 Task: Add an event with the title Presentation Rehearsal and Feedback, date '2023/10/01', time 9:15 AM to 11:15 AMand add a description: Keep stakeholders informed about the identified risks, mitigation strategies, and contingency plans. Effective communication helps manage expectations, build trust, and gain support from stakeholders. Engage stakeholders throughout the risk mitigation process to gather their input, address concerns, and ensure their commitment to risk management efforts., put the event into Red category . Add location for the event as: 456 Postojna Cave, Postojna, Slovenia, logged in from the account softage.2@softage.netand send the event invitation to softage.10@softage.net and softage.1@softage.net. Set a reminder for the event At time of event
Action: Mouse moved to (115, 111)
Screenshot: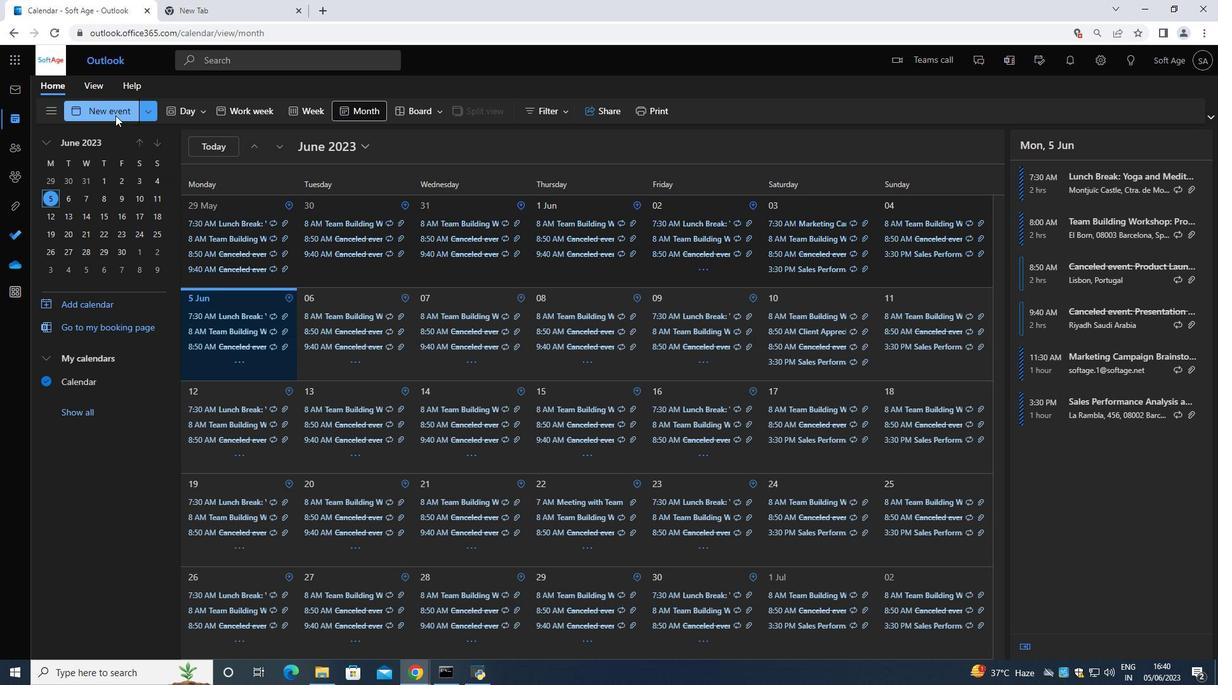 
Action: Mouse pressed left at (115, 111)
Screenshot: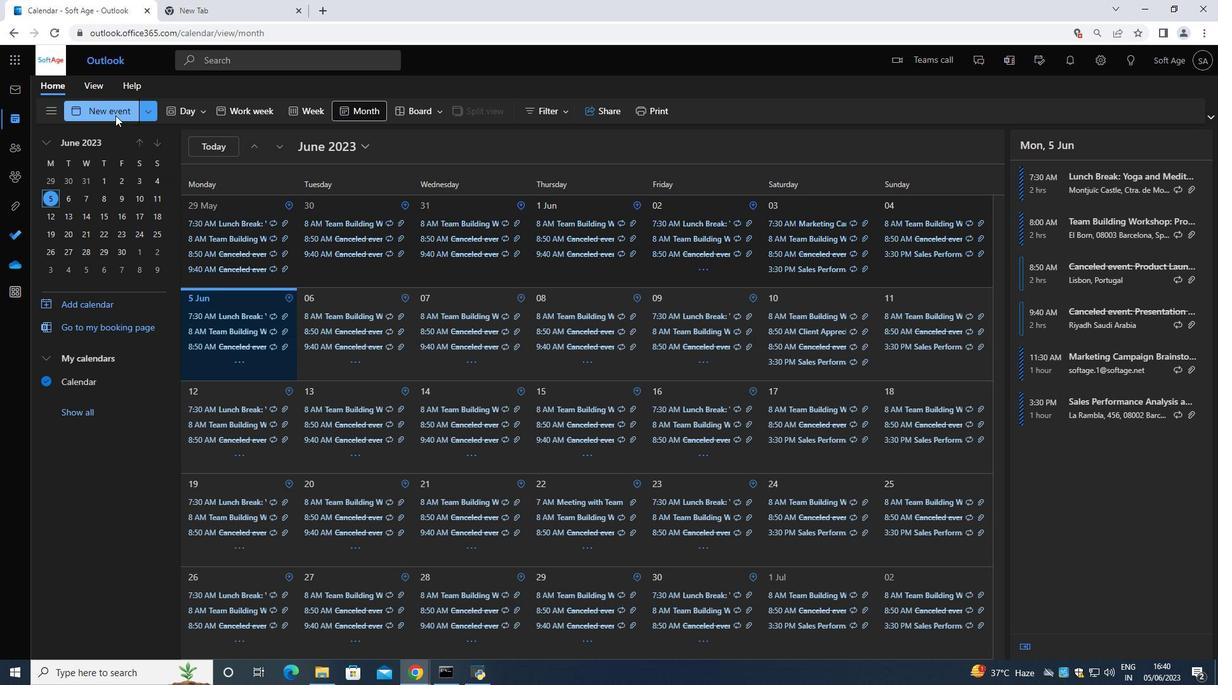 
Action: Mouse moved to (332, 187)
Screenshot: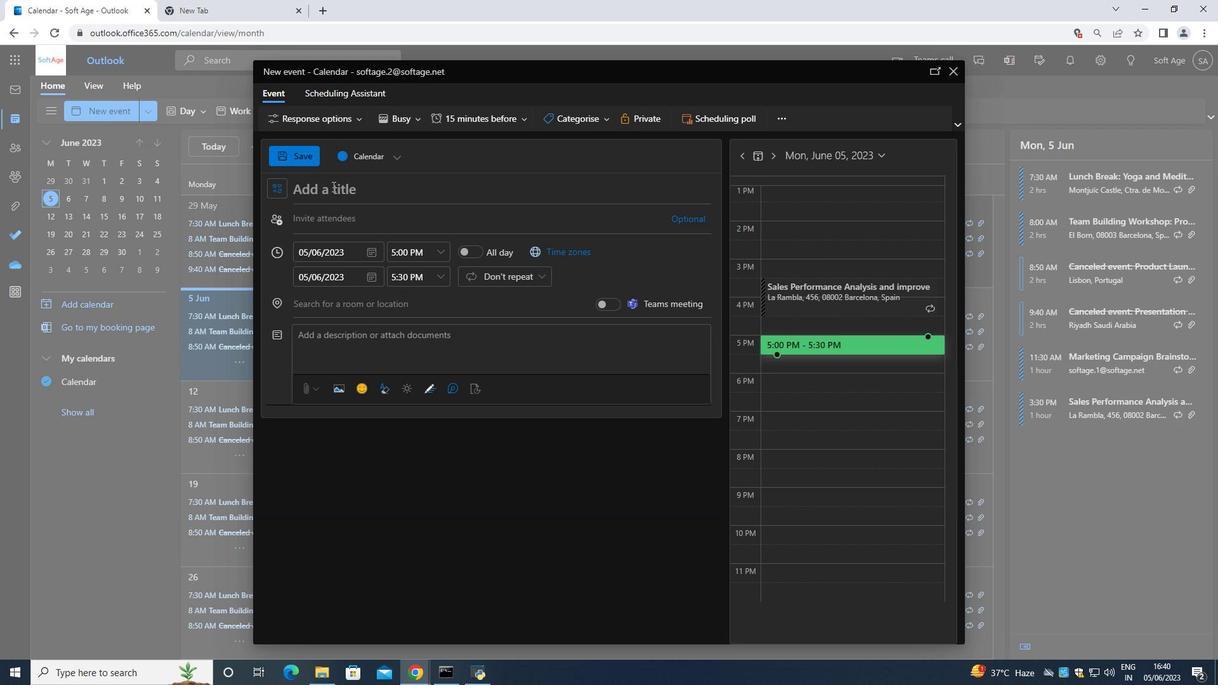 
Action: Key pressed <Key.shift>Presentation<Key.space><Key.shift><Key.shift><Key.shift><Key.shift><Key.shift><Key.shift><Key.shift><Key.shift><Key.shift><Key.shift><Key.shift><Key.shift><Key.shift><Key.shift><Key.shift><Key.shift><Key.shift><Key.shift><Key.shift><Key.shift><Key.shift><Key.shift><Key.shift><Key.shift><Key.shift><Key.shift><Key.shift><Key.shift><Key.shift><Key.shift><Key.shift><Key.shift><Key.shift><Key.shift><Key.shift><Key.shift><Key.shift><Key.shift><Key.shift><Key.shift><Key.shift><Key.shift><Key.shift>Rehearsal<Key.space>and<Key.space><Key.shift><Key.shift><Key.shift><Key.shift><Key.shift><Key.shift><Key.shift><Key.shift><Key.shift><Key.shift><Key.shift><Key.shift><Key.shift><Key.shift><Key.shift><Key.shift><Key.shift><Key.shift><Key.shift><Key.shift><Key.shift><Key.shift><Key.shift><Key.shift><Key.shift>Feedback<Key.space>
Screenshot: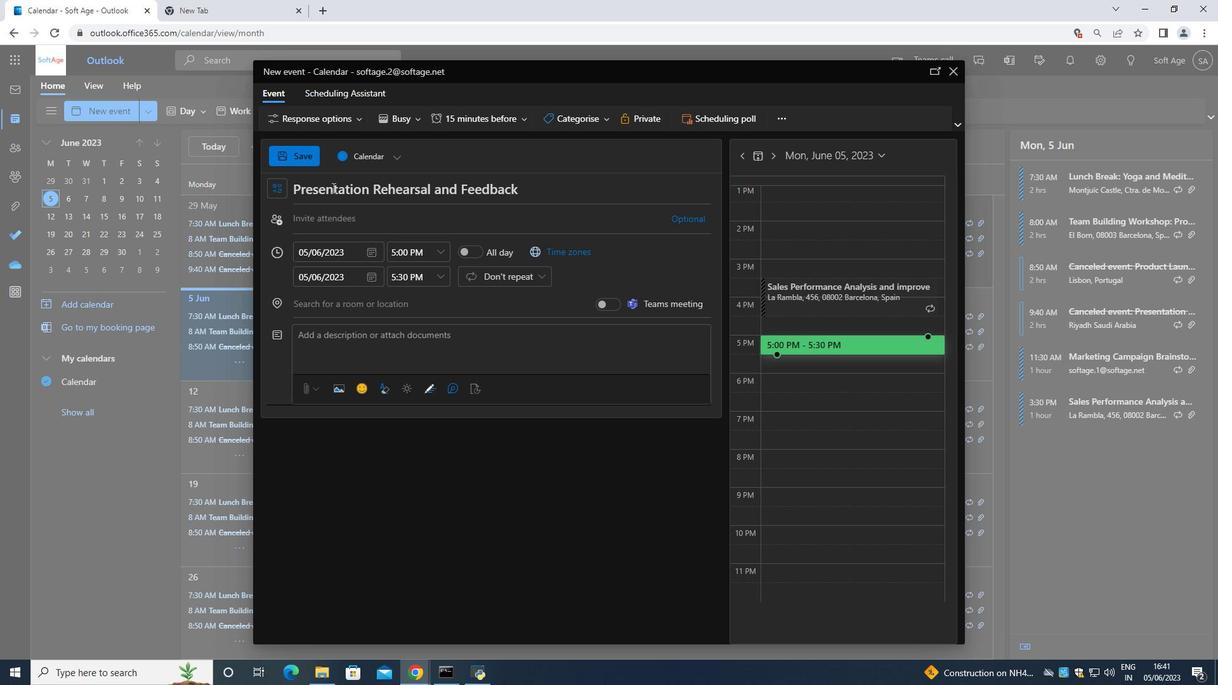 
Action: Mouse moved to (375, 251)
Screenshot: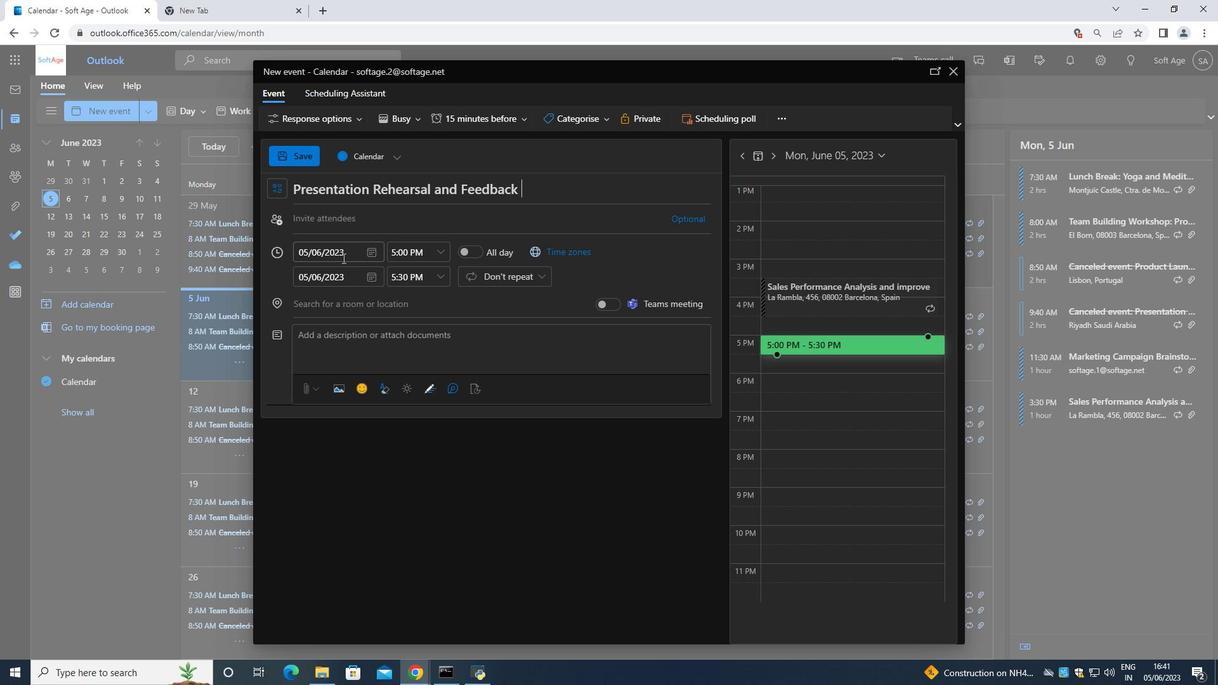 
Action: Mouse pressed left at (375, 251)
Screenshot: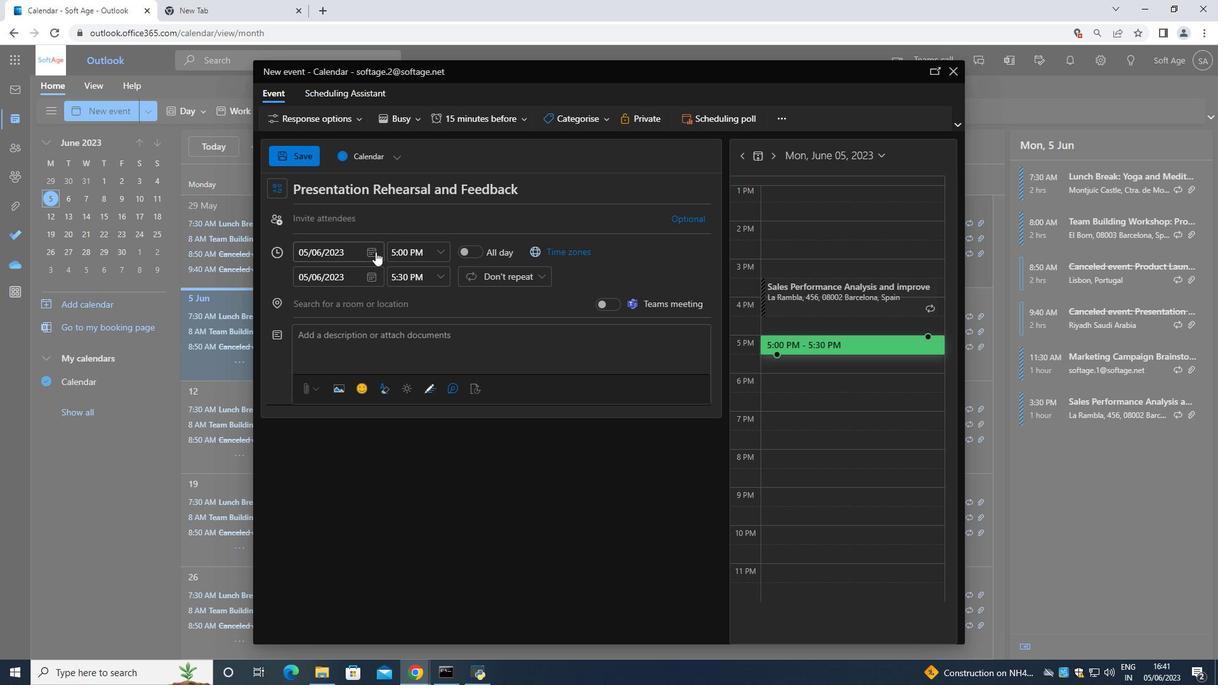 
Action: Mouse moved to (408, 279)
Screenshot: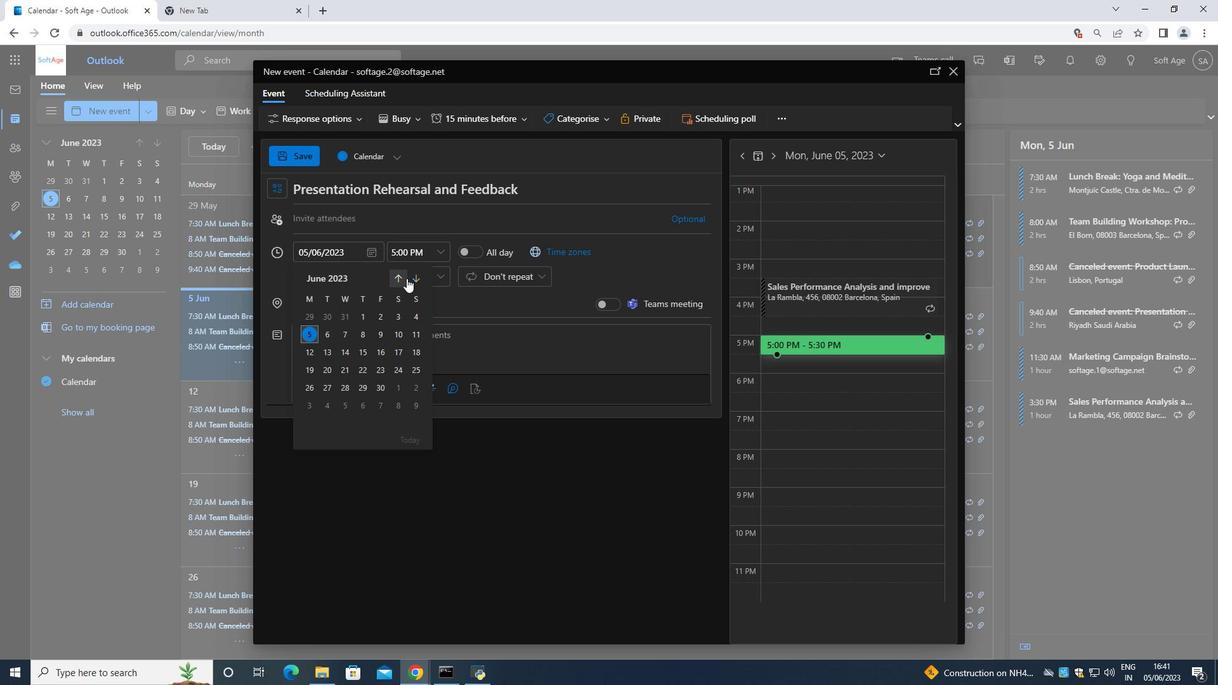 
Action: Mouse pressed left at (408, 279)
Screenshot: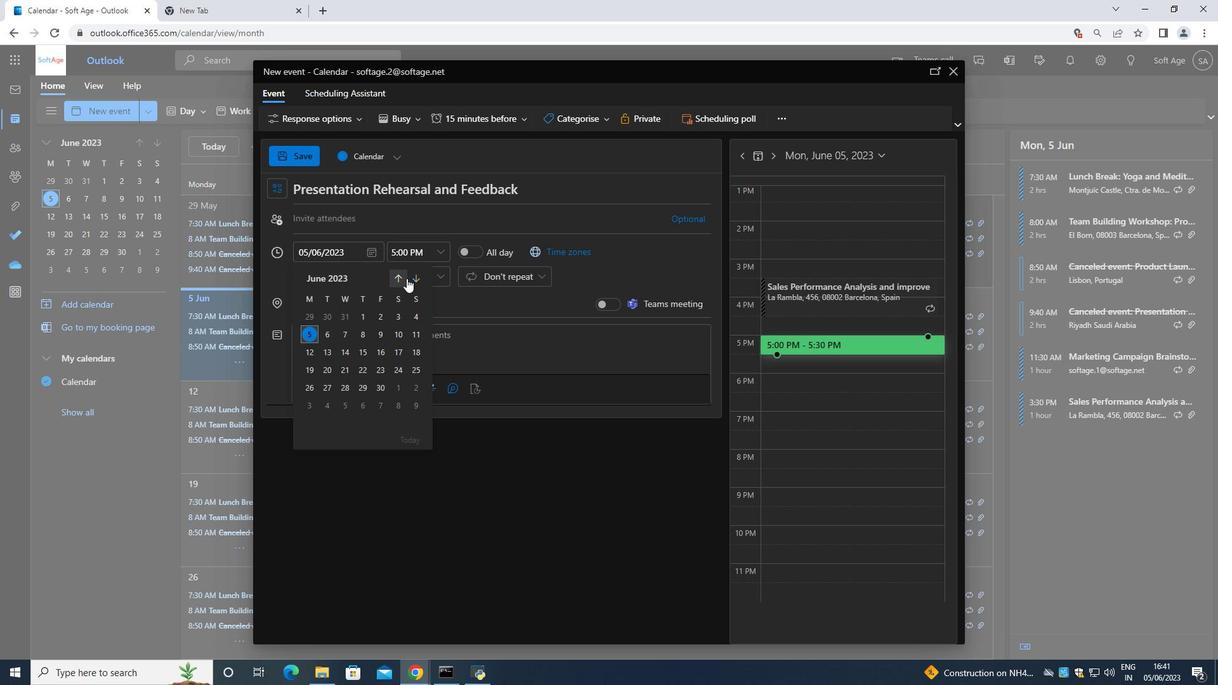 
Action: Mouse moved to (409, 279)
Screenshot: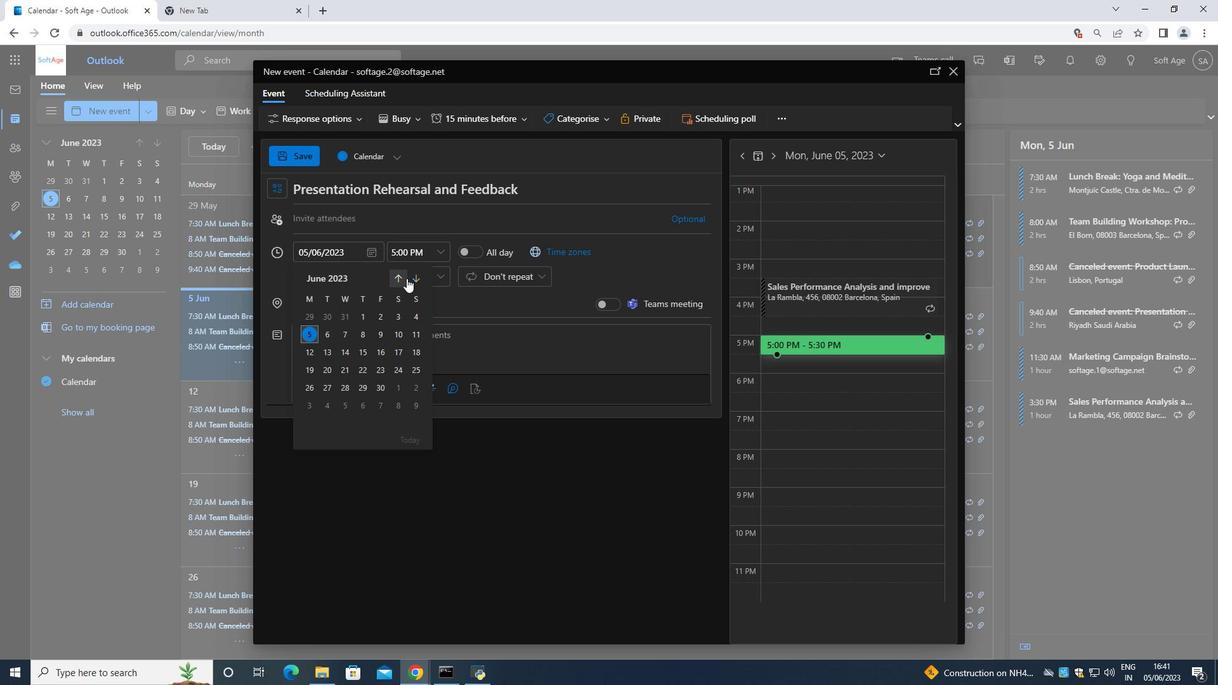 
Action: Mouse pressed left at (409, 279)
Screenshot: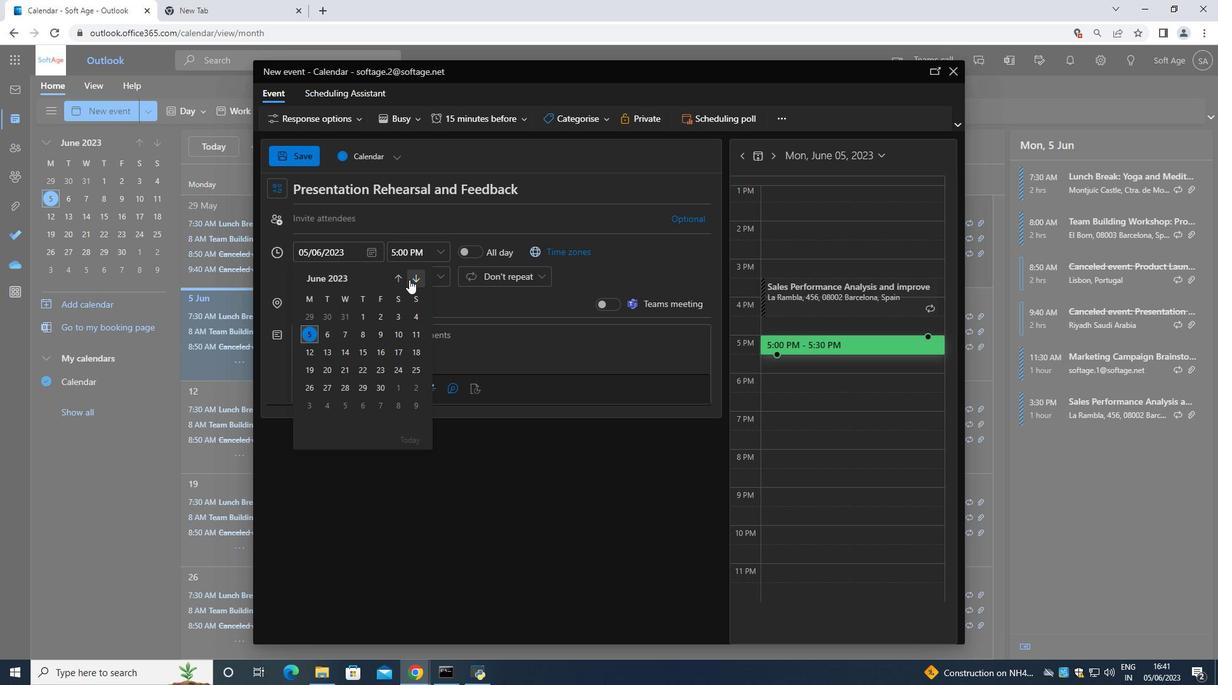 
Action: Mouse pressed left at (409, 279)
Screenshot: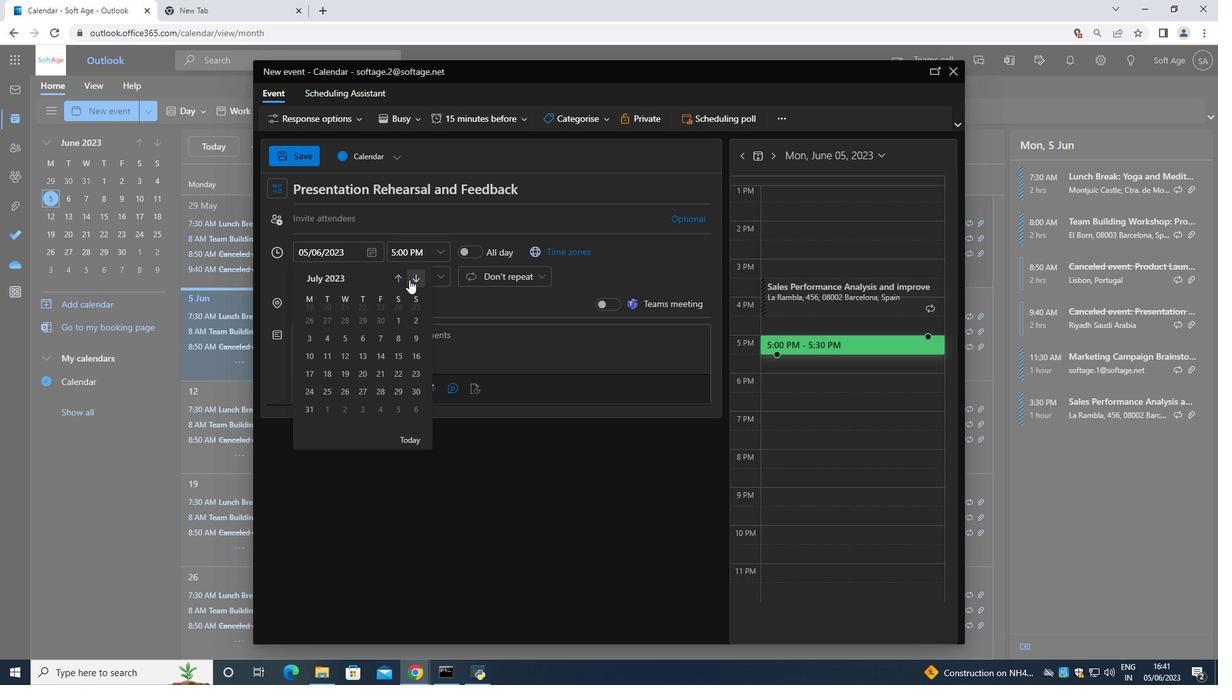 
Action: Mouse pressed left at (409, 279)
Screenshot: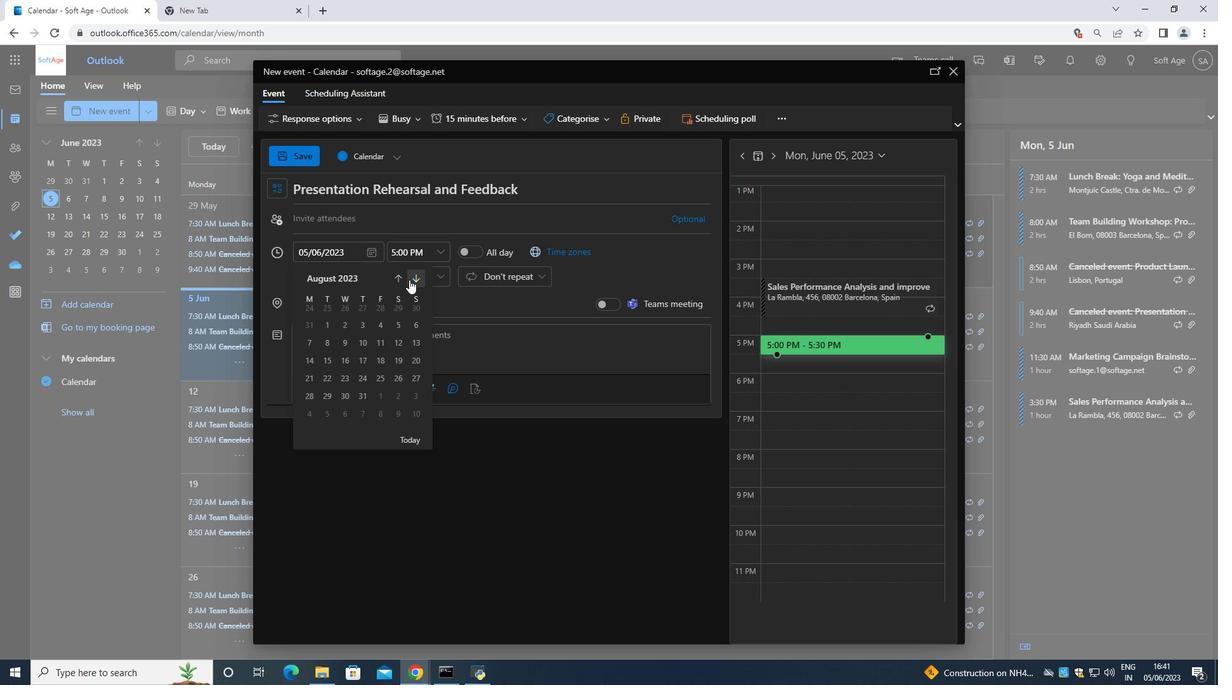 
Action: Mouse pressed left at (409, 279)
Screenshot: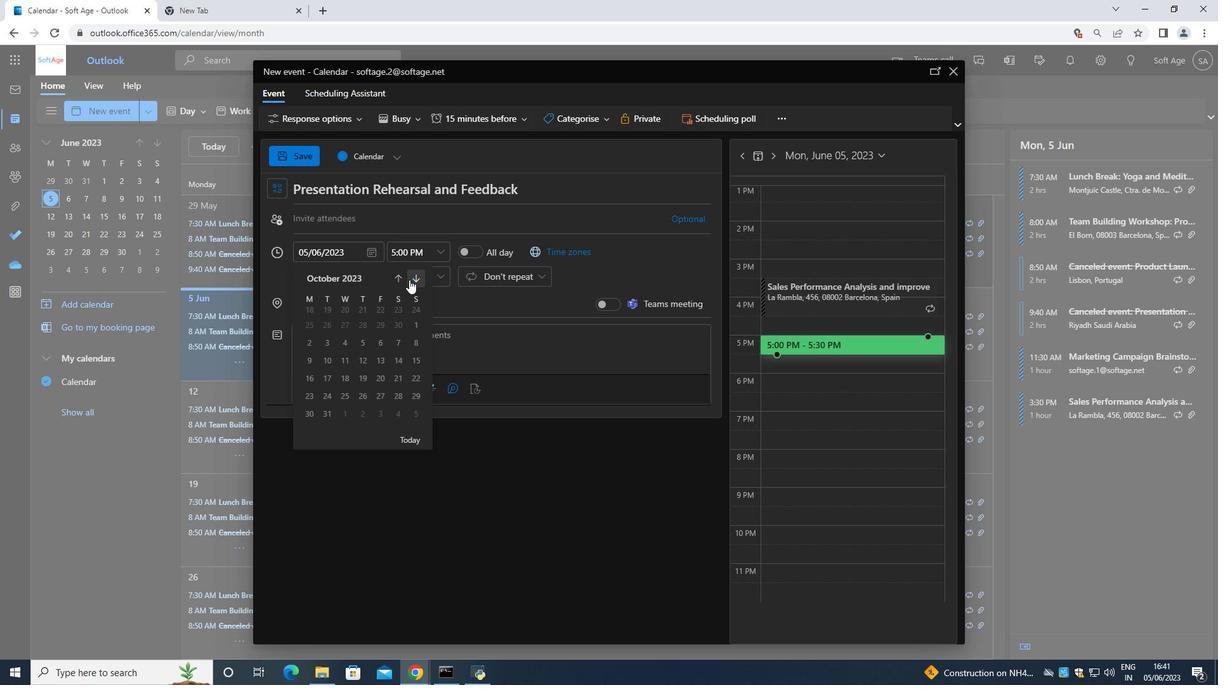 
Action: Mouse moved to (392, 272)
Screenshot: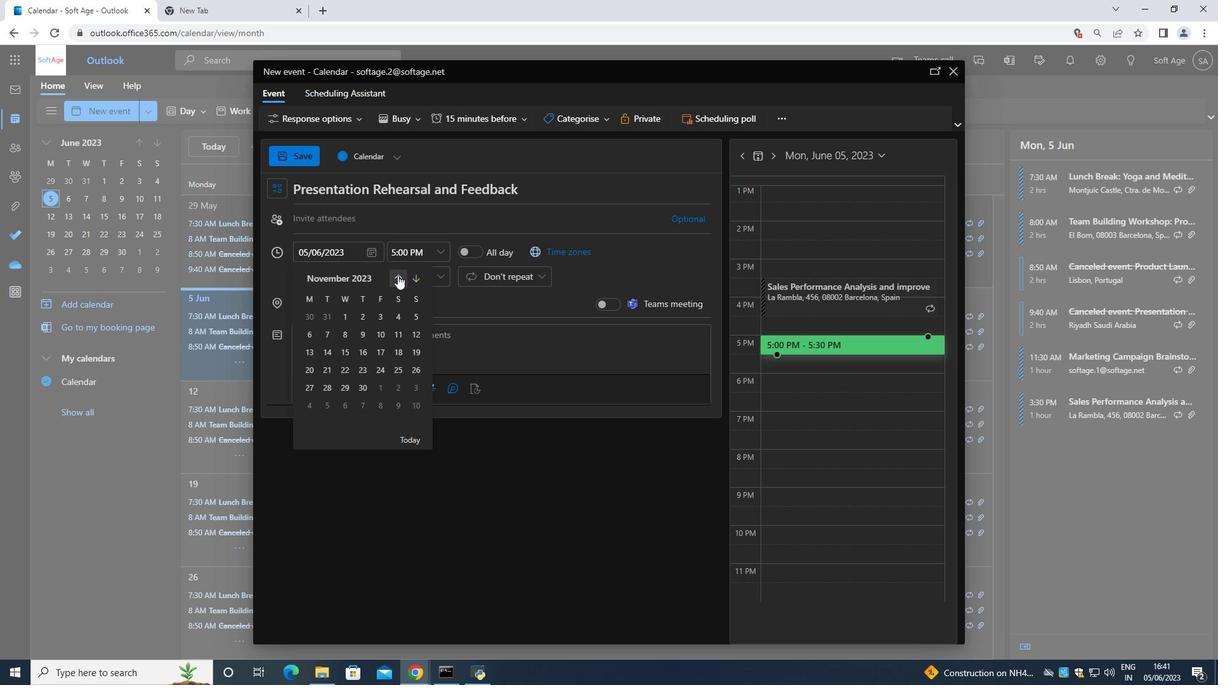 
Action: Mouse pressed left at (392, 272)
Screenshot: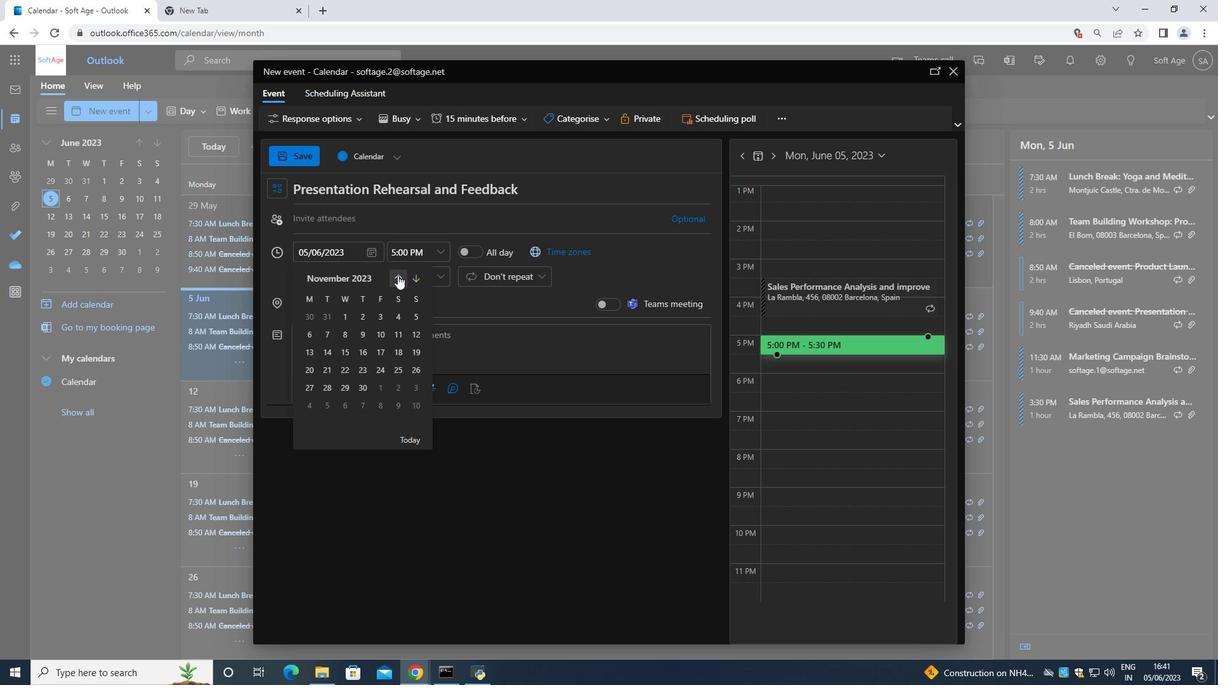 
Action: Mouse moved to (416, 321)
Screenshot: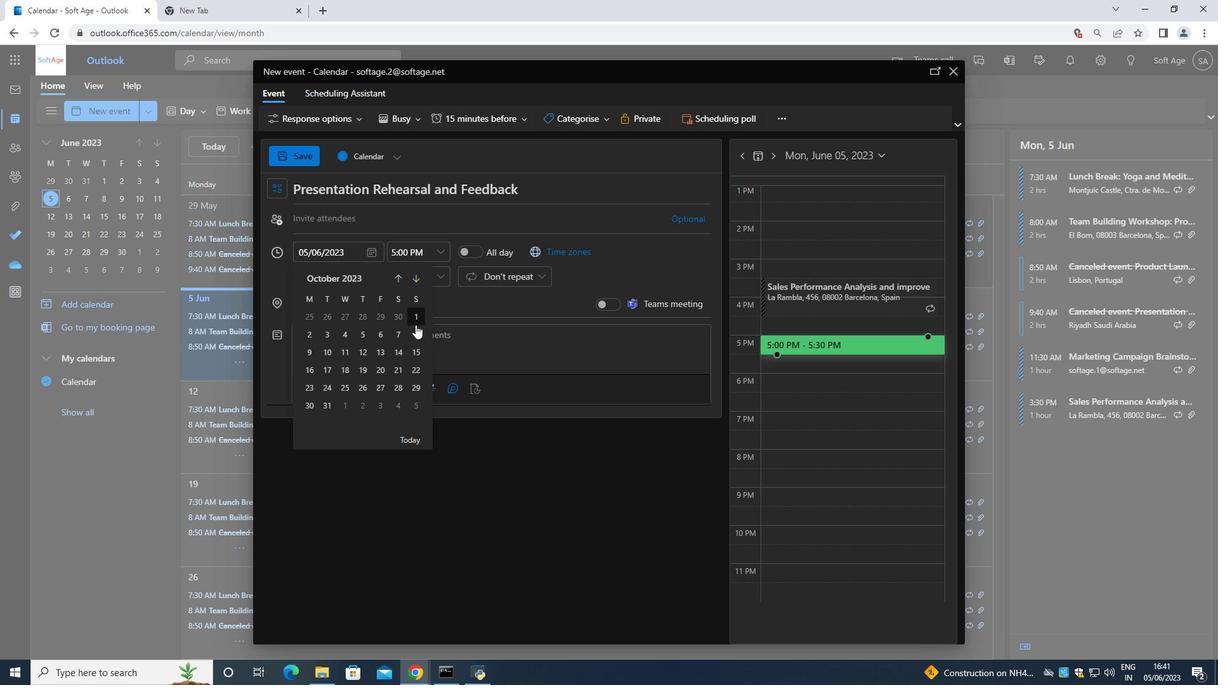 
Action: Mouse pressed left at (416, 321)
Screenshot: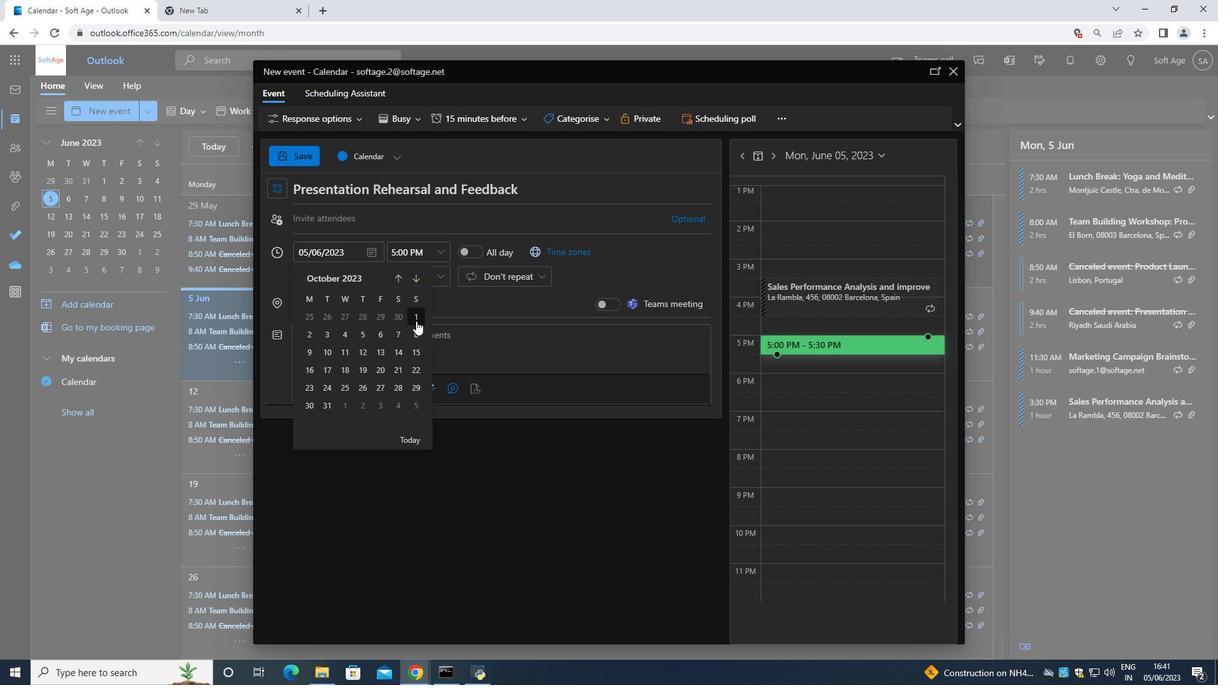 
Action: Mouse moved to (444, 255)
Screenshot: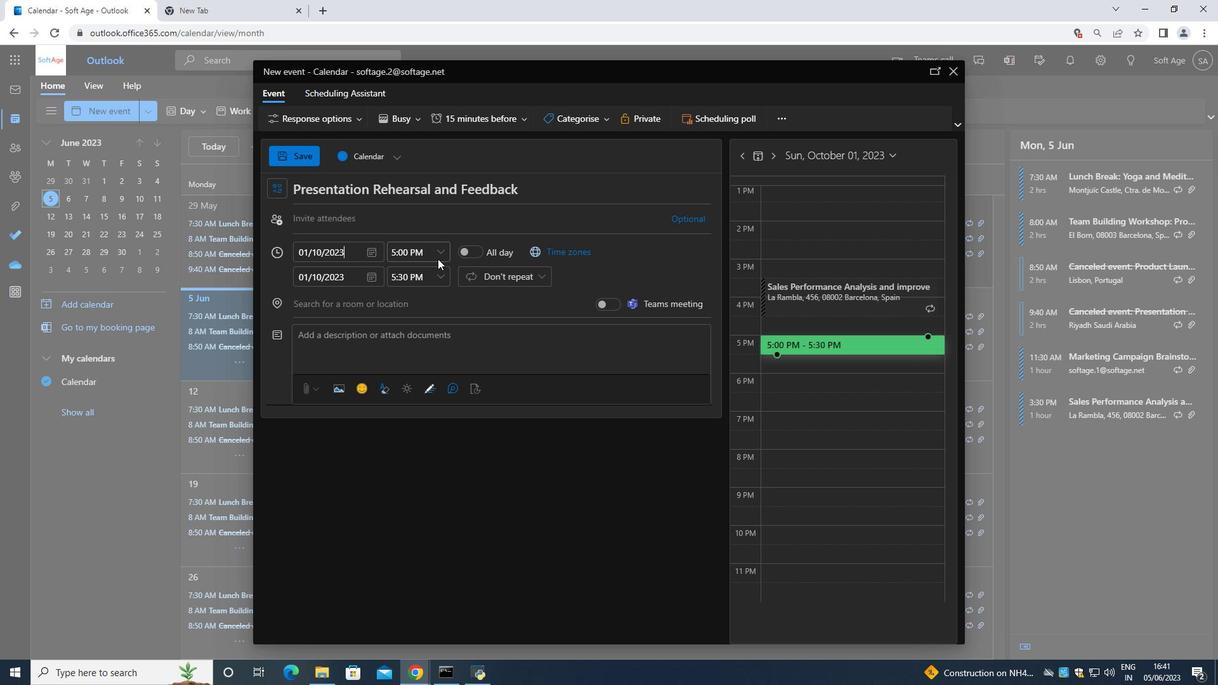 
Action: Mouse pressed left at (444, 255)
Screenshot: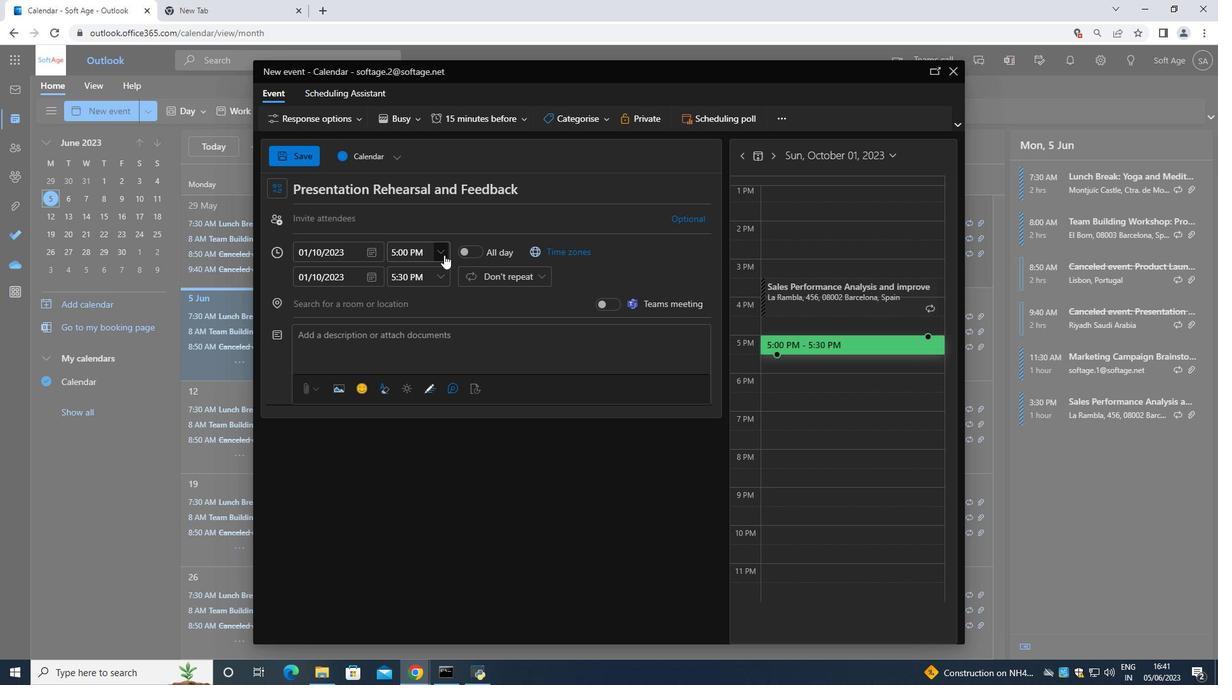 
Action: Mouse moved to (413, 245)
Screenshot: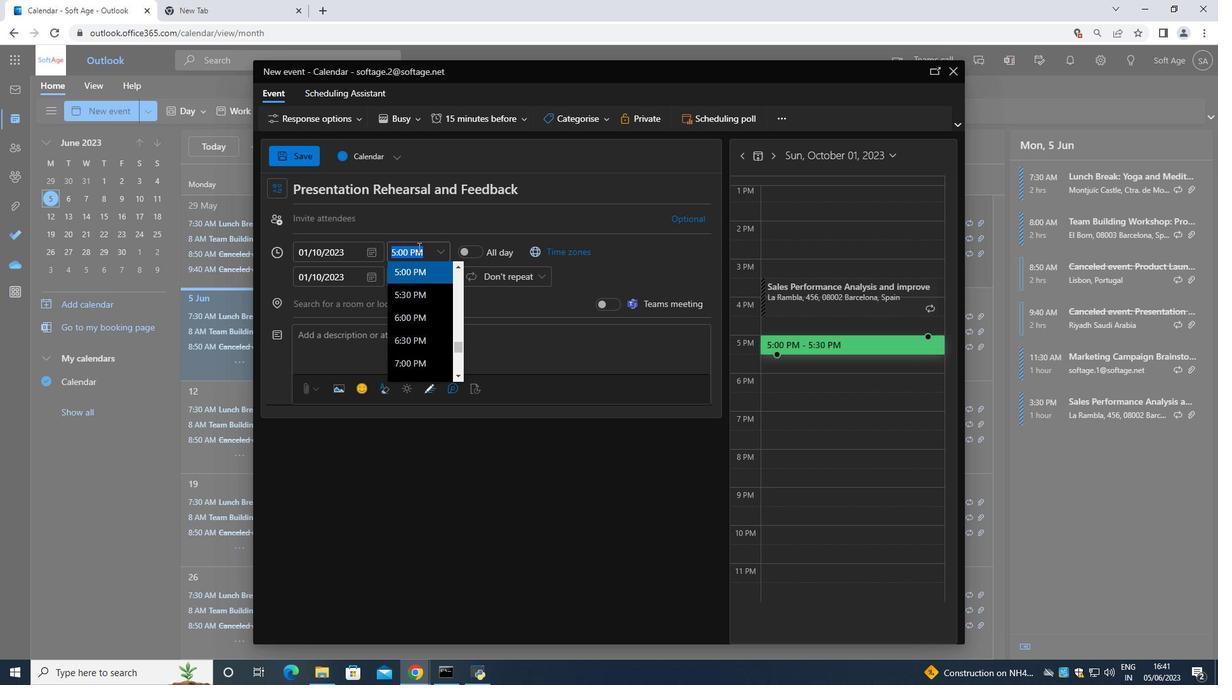 
Action: Key pressed <Key.backspace>9<Key.shift_r>:15<Key.shift>A<Key.shift_r>M
Screenshot: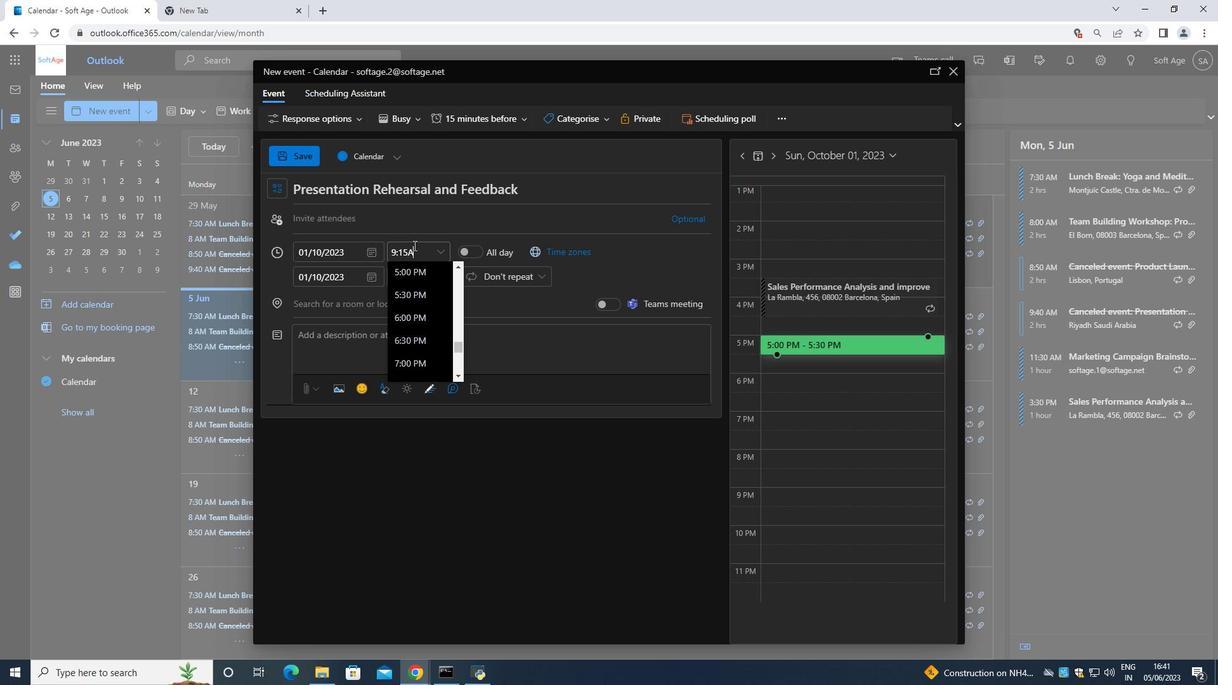 
Action: Mouse moved to (434, 253)
Screenshot: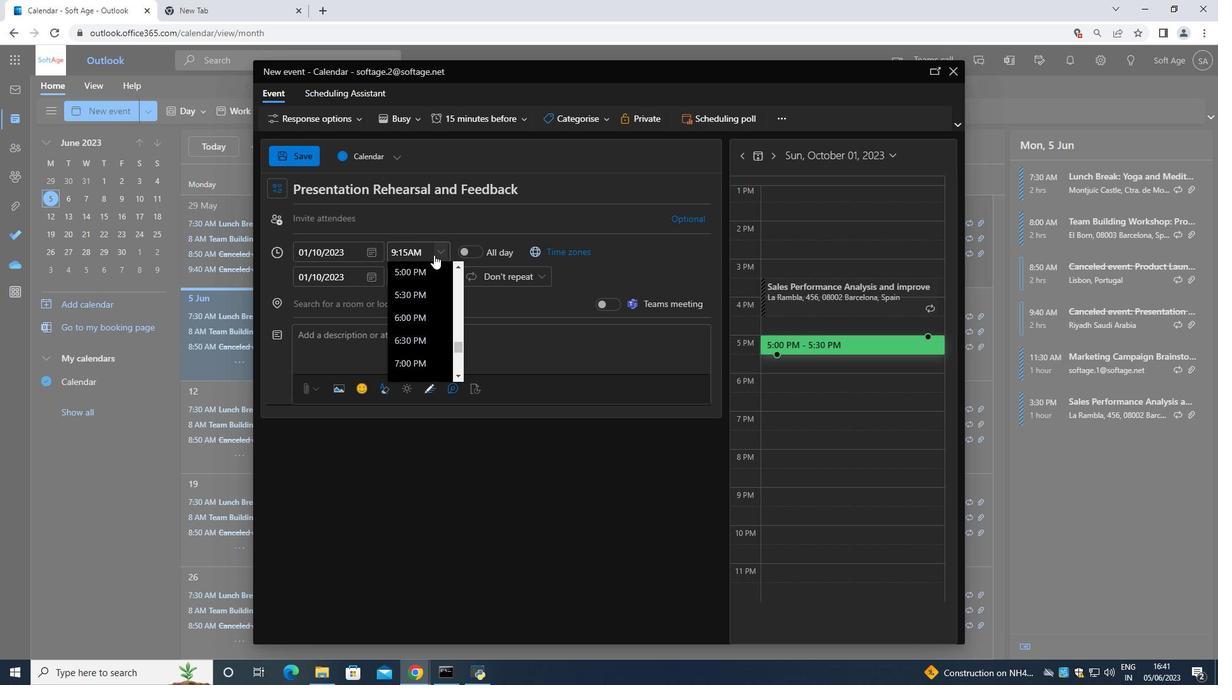 
Action: Mouse pressed left at (434, 253)
Screenshot: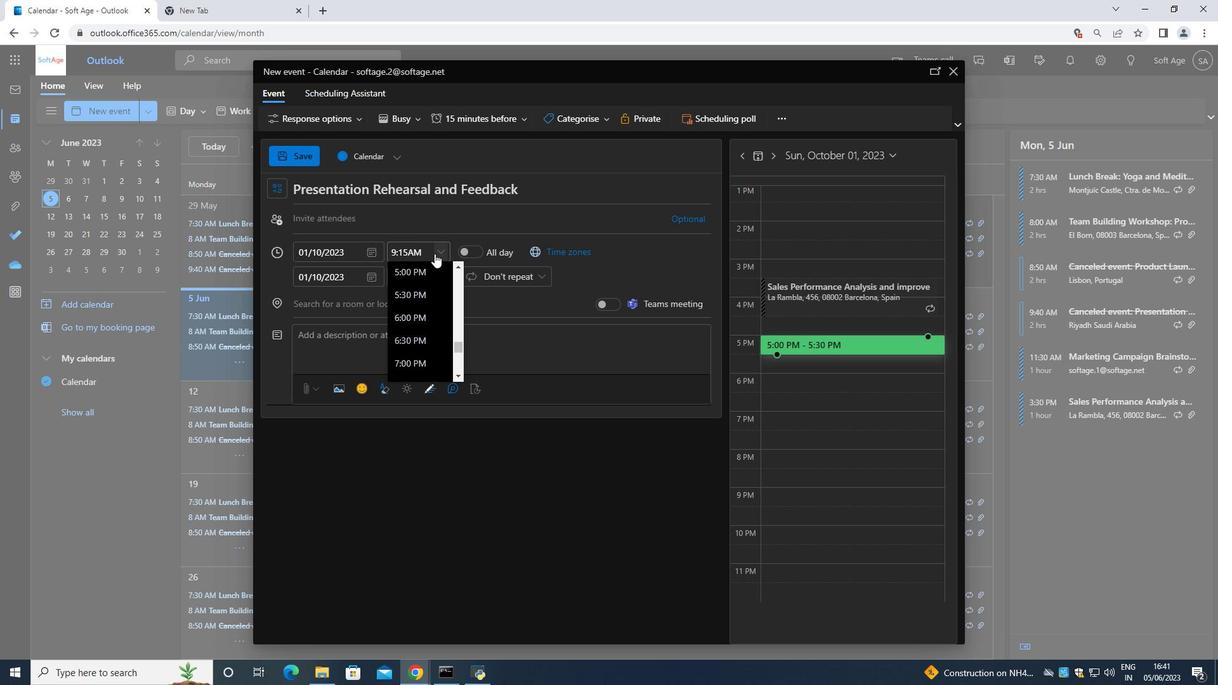 
Action: Mouse moved to (442, 270)
Screenshot: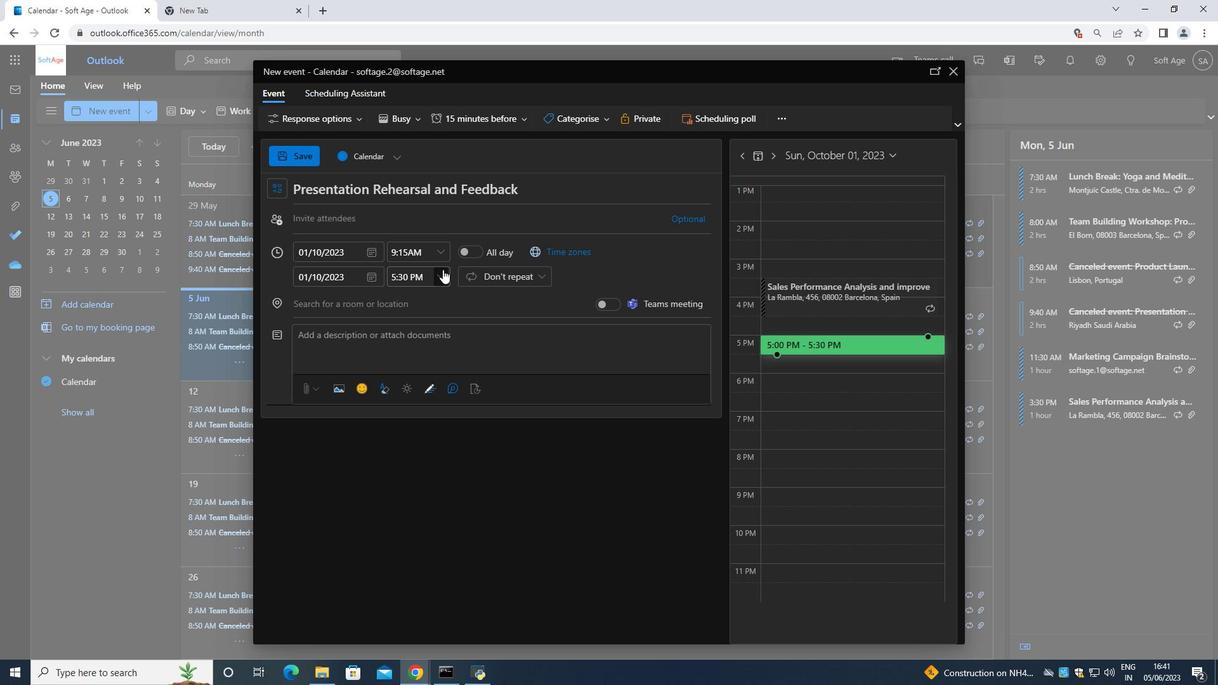 
Action: Mouse pressed left at (442, 270)
Screenshot: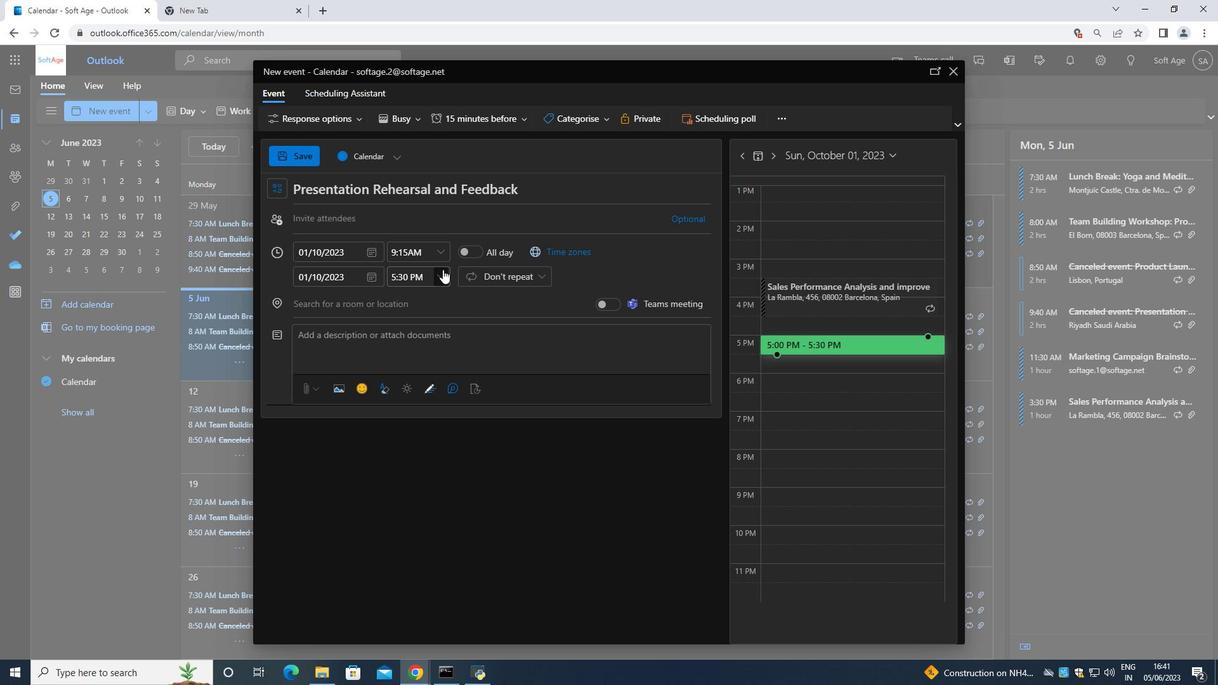 
Action: Mouse moved to (423, 359)
Screenshot: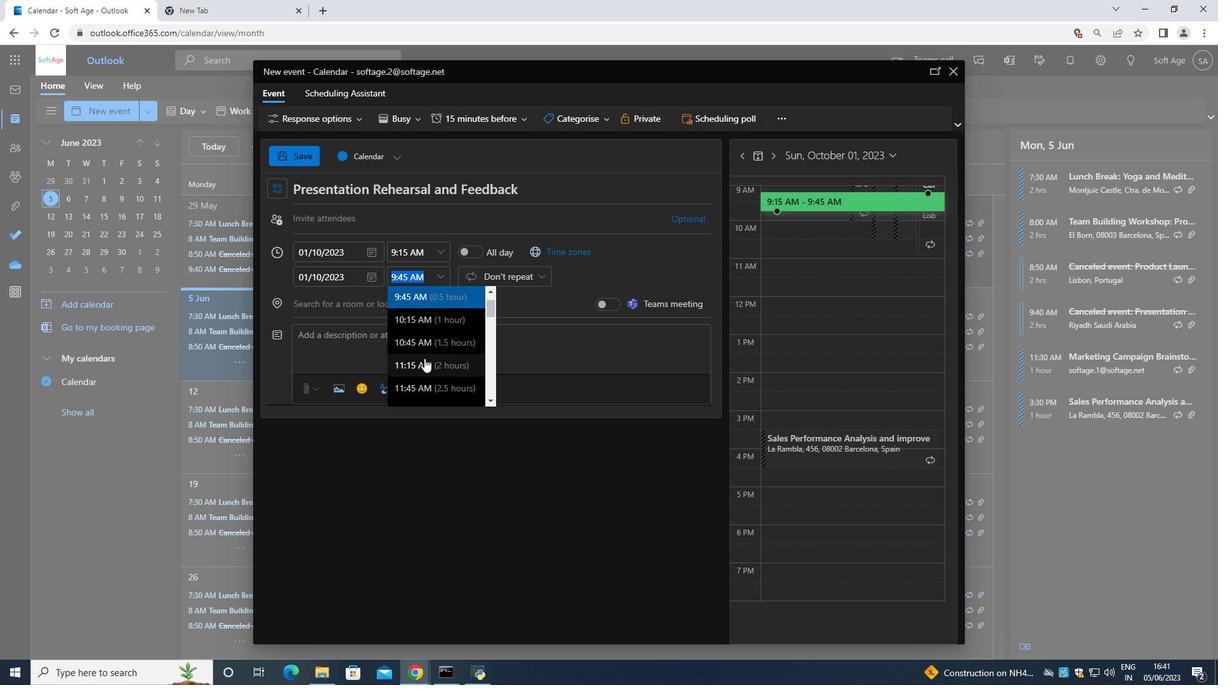 
Action: Mouse pressed left at (423, 359)
Screenshot: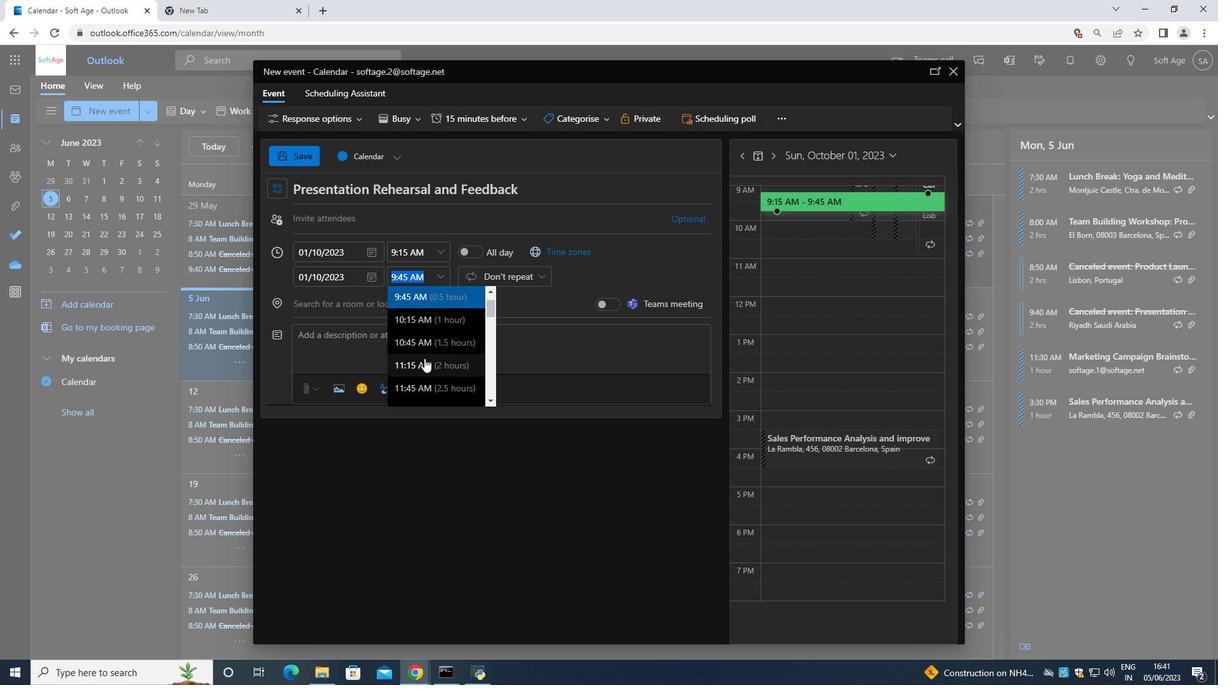 
Action: Mouse moved to (414, 355)
Screenshot: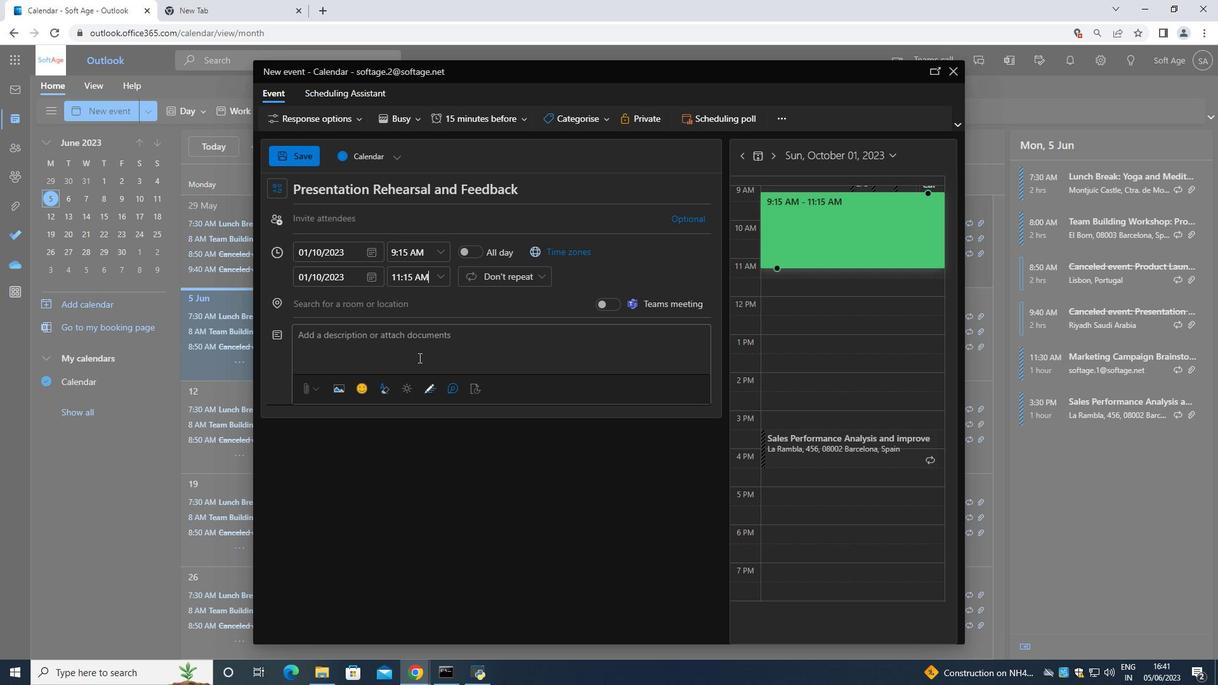 
Action: Mouse pressed left at (414, 355)
Screenshot: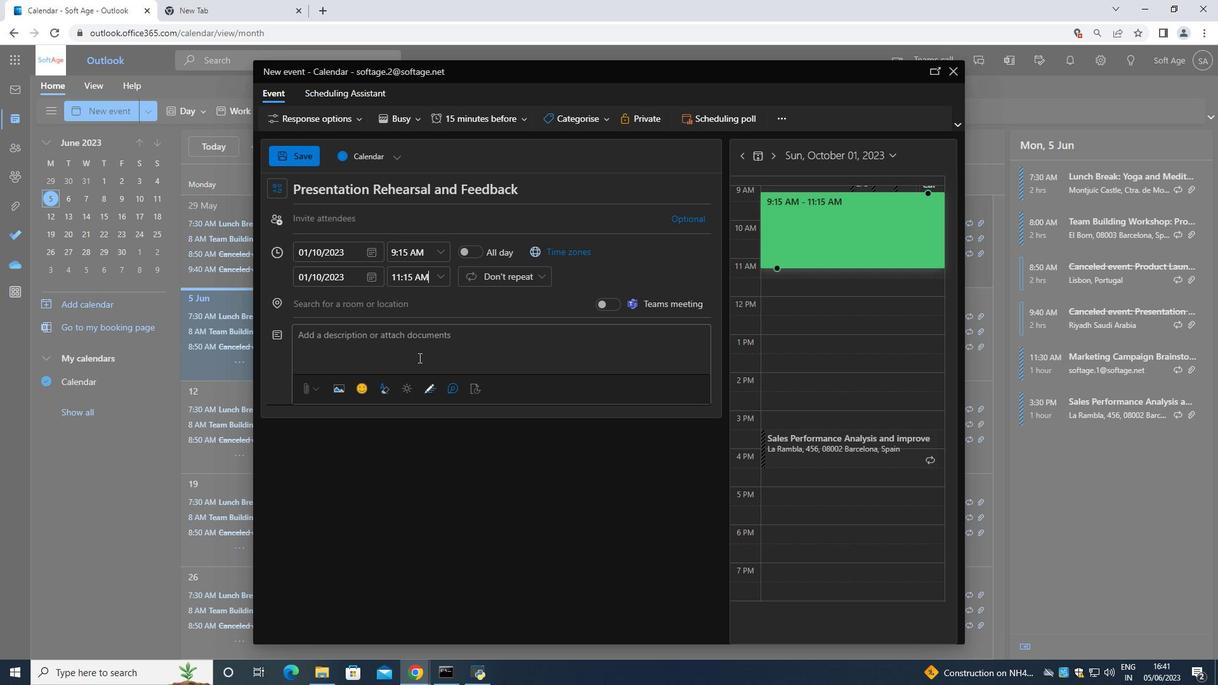 
Action: Mouse moved to (416, 356)
Screenshot: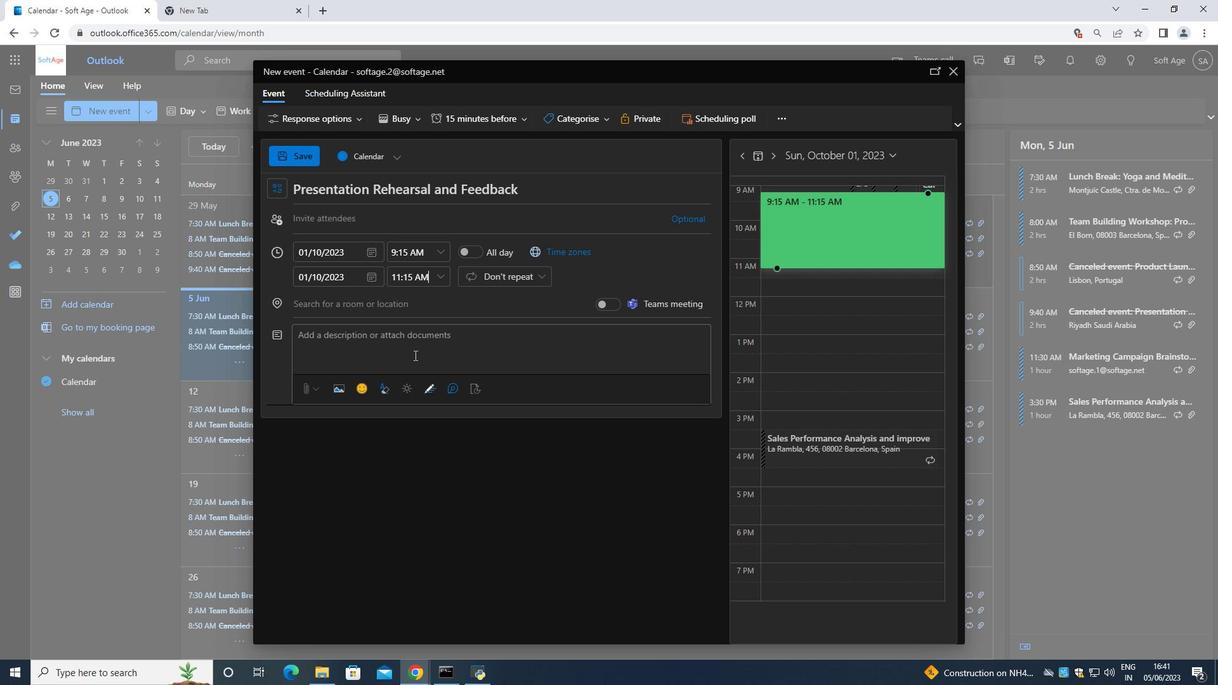 
Action: Key pressed <Key.shift>Keep<Key.space>stakeholders<Key.space>informed<Key.space>about<Key.space>the<Key.space>identifid<Key.space><Key.backspace><Key.backspace>ed<Key.space>risk<Key.space>,<Key.space>mitigation<Key.space>stategies<Key.space><Key.backspace><Key.backspace><Key.left><Key.left><Key.left><Key.left><Key.left><Key.left>r<Key.right><Key.right><Key.right><Key.right><Key.right><Key.right>s<Key.space>and<Key.space>contingency<Key.space>plans<Key.space>.<Key.space><Key.shift>Effective<Key.space>communication<Key.space>helps<Key.space>manaf<Key.backspace>ge<Key.space>expectations<Key.space>build<Key.space>trust<Key.space>and<Key.space>gain<Key.space>support<Key.space>from<Key.space>stakeg<Key.backspace>hold<Key.space><Key.backspace>s<Key.space><Key.left><Key.left><Key.backspace><Key.backspace>lder<Key.down><Key.right><Key.space>.<Key.space><Key.shift>Engage<Key.space>stakeholders<Key.space>throughout<Key.space>the<Key.space>risk<Key.space>mitigation<Key.space>process<Key.space>to<Key.space>gather<Key.space>their<Key.space>input<Key.space>,<Key.space>address<Key.space>concrns<Key.space>,<Key.space><Key.backspace><Key.backspace><Key.backspace><Key.backspace><Key.backspace><Key.backspace>erns<Key.space>,<Key.space>and<Key.space>ensure<Key.space>their<Key.space>commitment<Key.space>to<Key.space>risk<Key.space>management<Key.space>efforts.
Screenshot: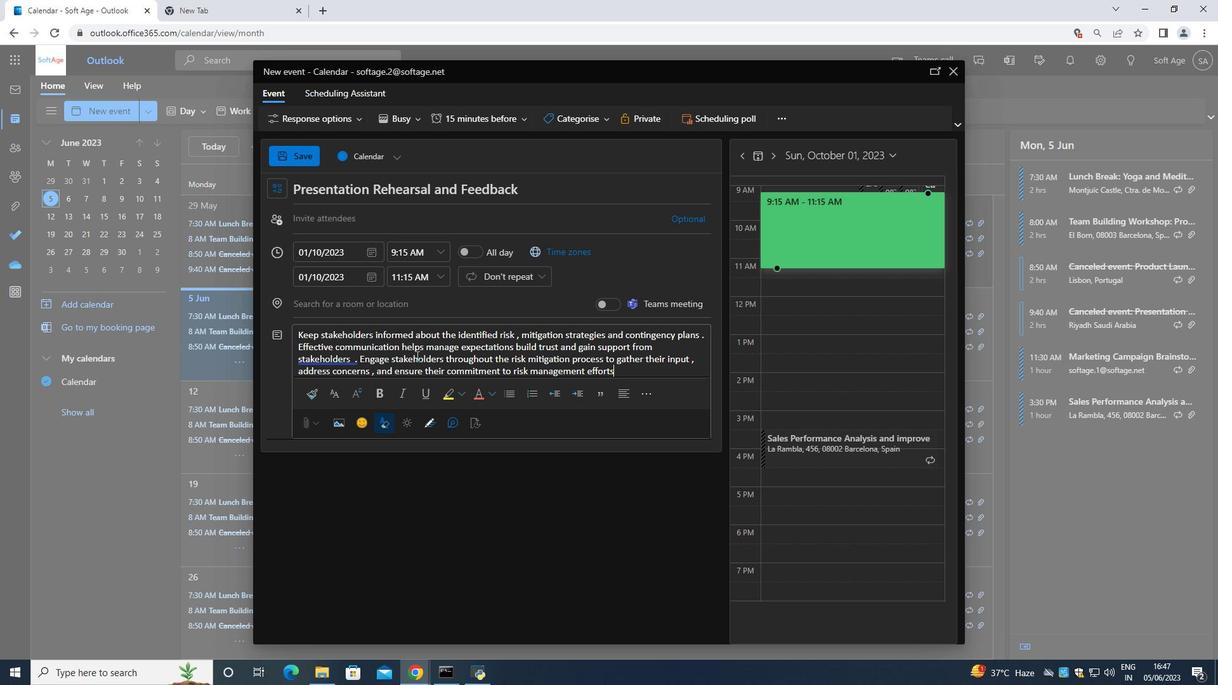 
Action: Mouse scrolled (416, 356) with delta (0, 0)
Screenshot: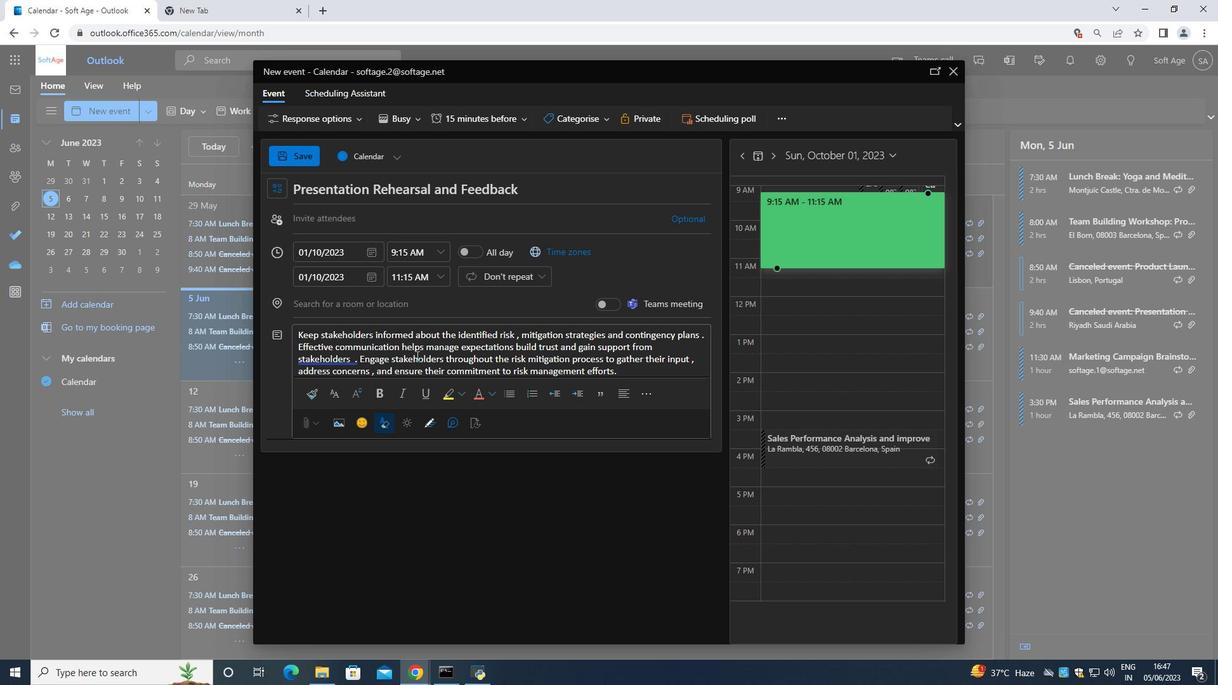 
Action: Mouse moved to (350, 358)
Screenshot: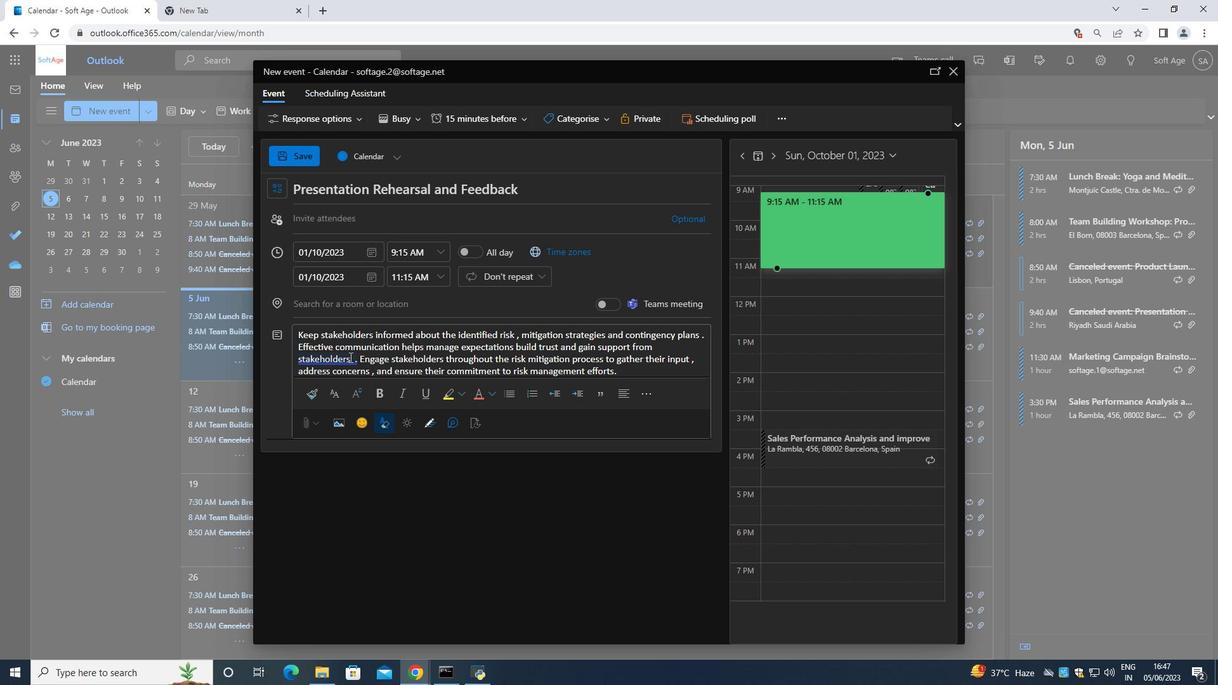 
Action: Mouse pressed left at (350, 358)
Screenshot: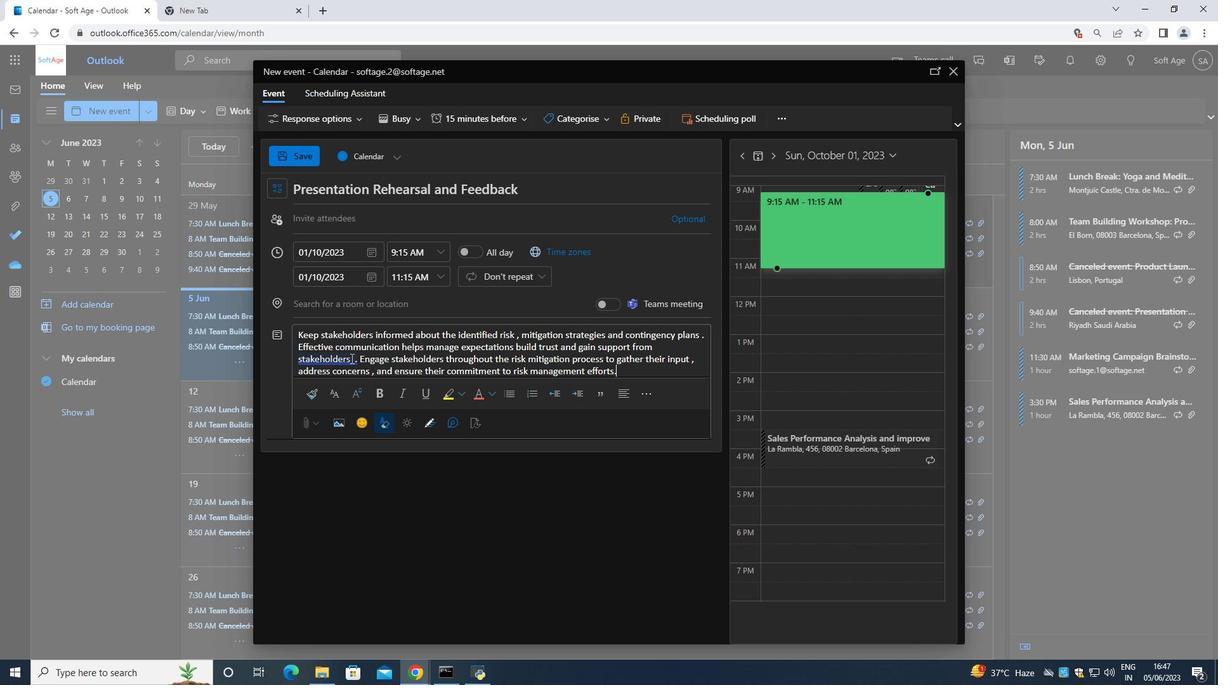 
Action: Mouse moved to (356, 357)
Screenshot: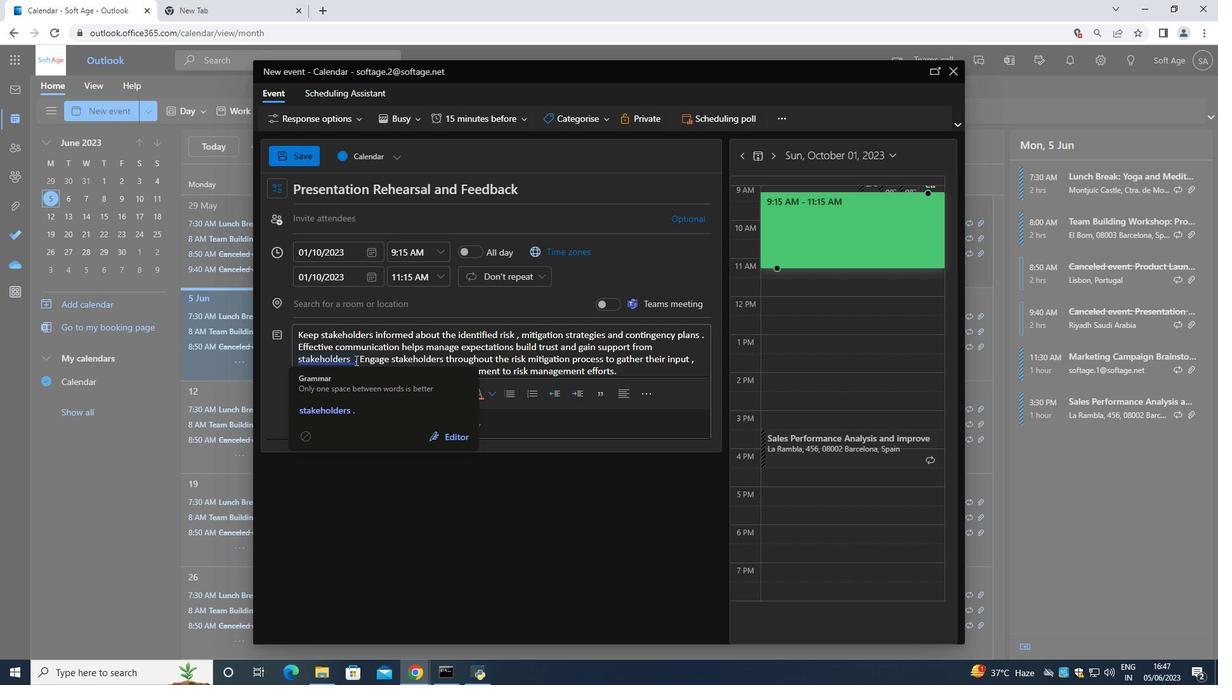 
Action: Mouse pressed left at (356, 357)
Screenshot: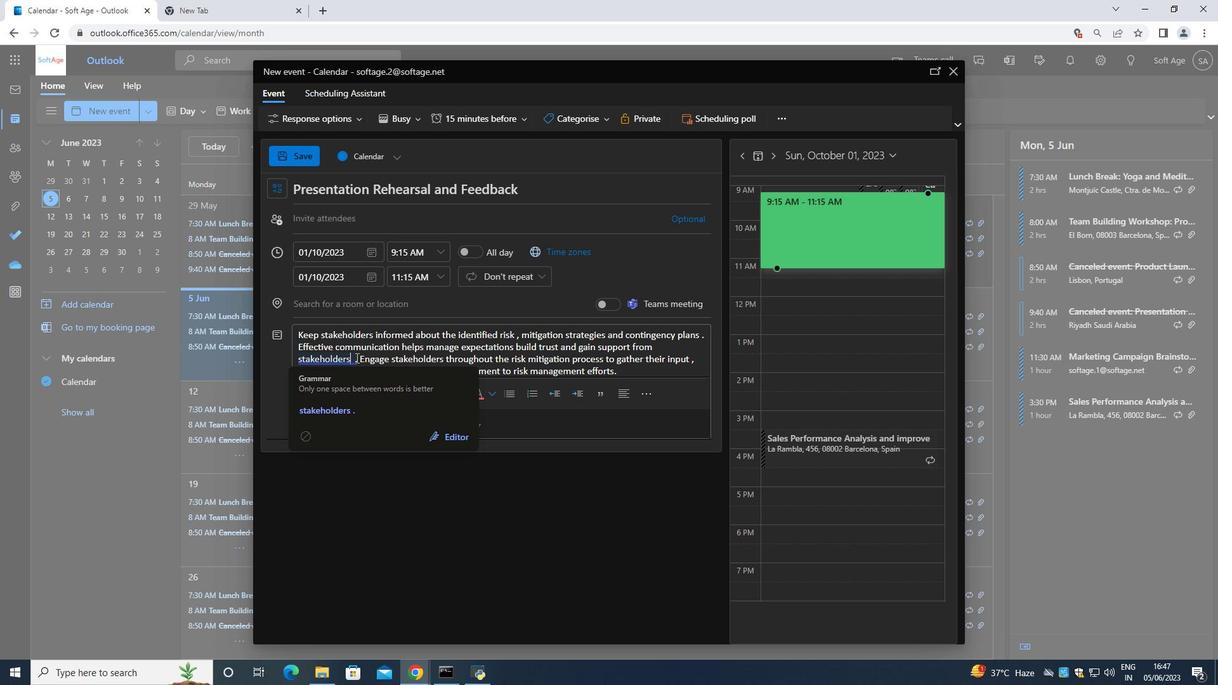 
Action: Mouse moved to (356, 368)
Screenshot: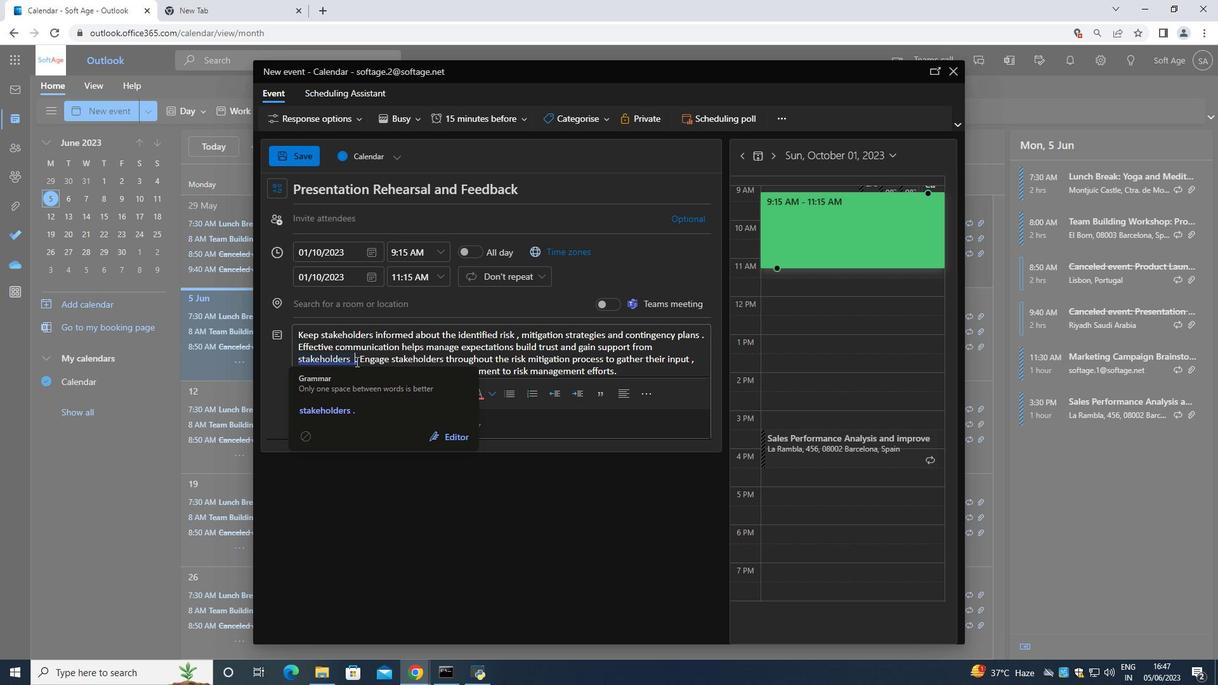 
Action: Key pressed <Key.backspace>
Screenshot: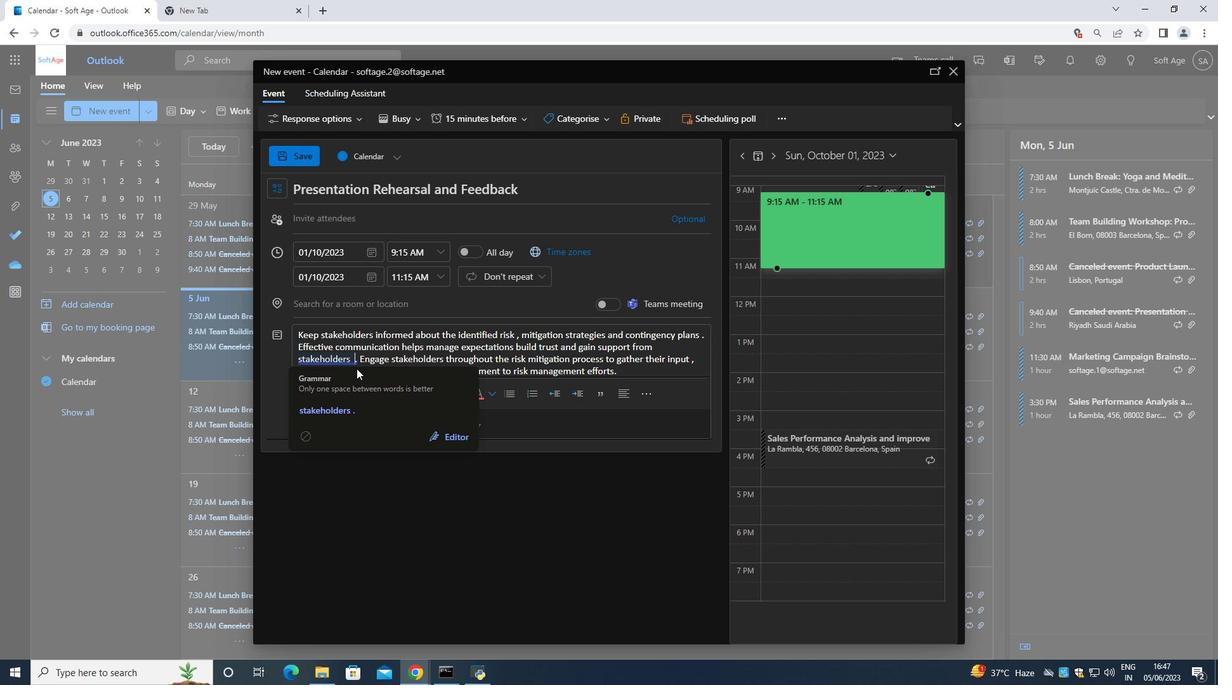 
Action: Mouse moved to (599, 119)
Screenshot: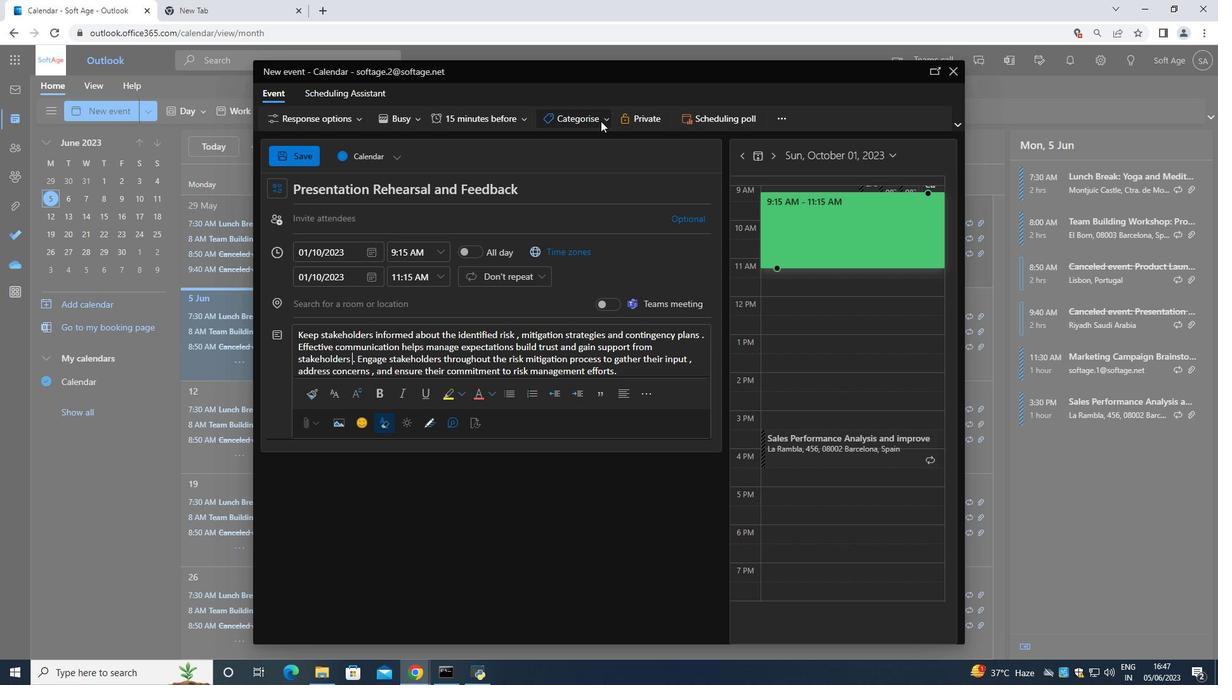 
Action: Mouse pressed left at (599, 119)
Screenshot: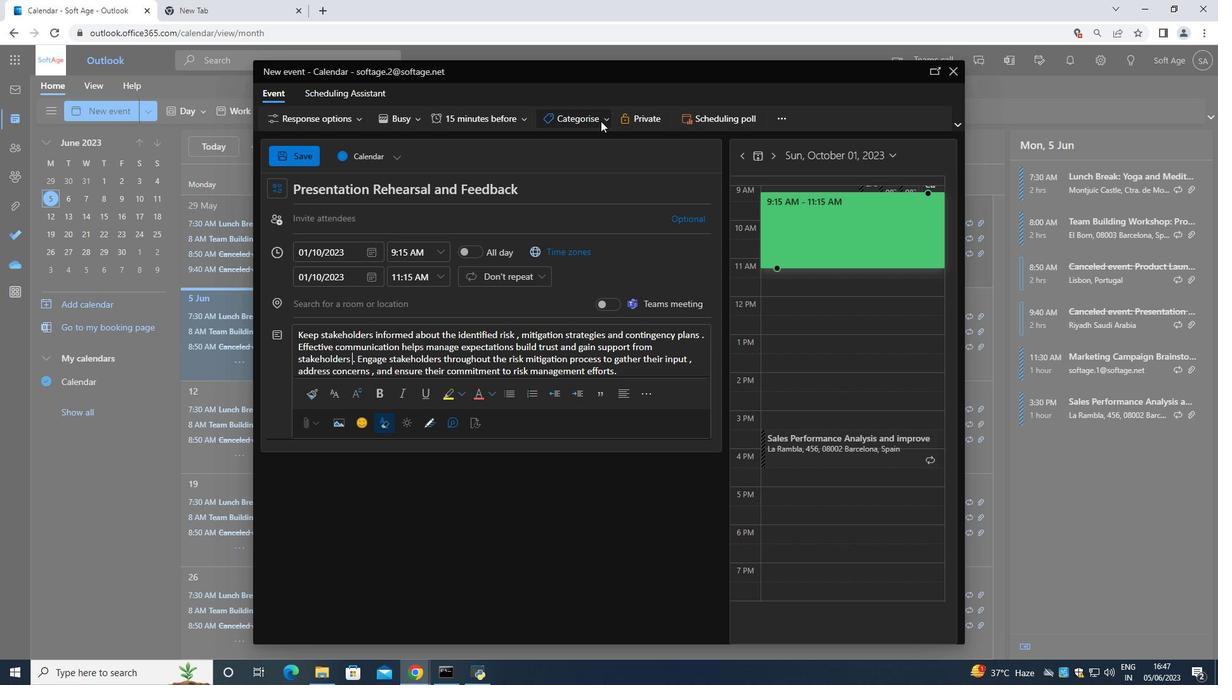 
Action: Mouse moved to (590, 229)
Screenshot: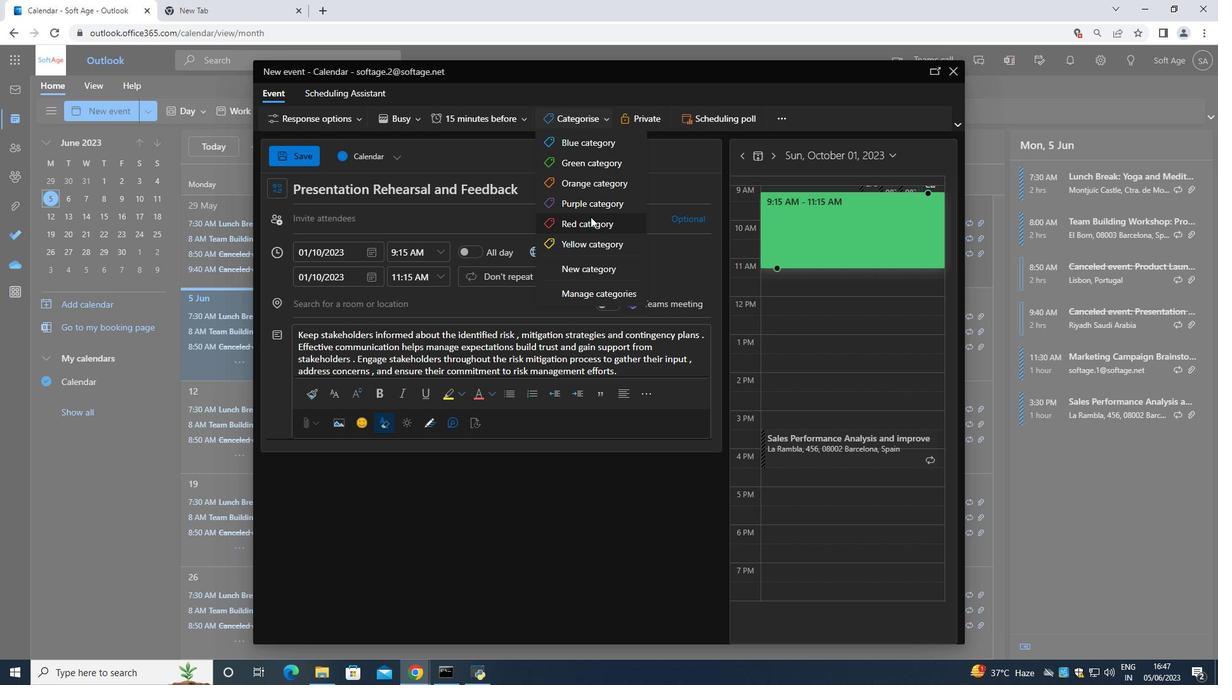 
Action: Mouse pressed left at (590, 229)
Screenshot: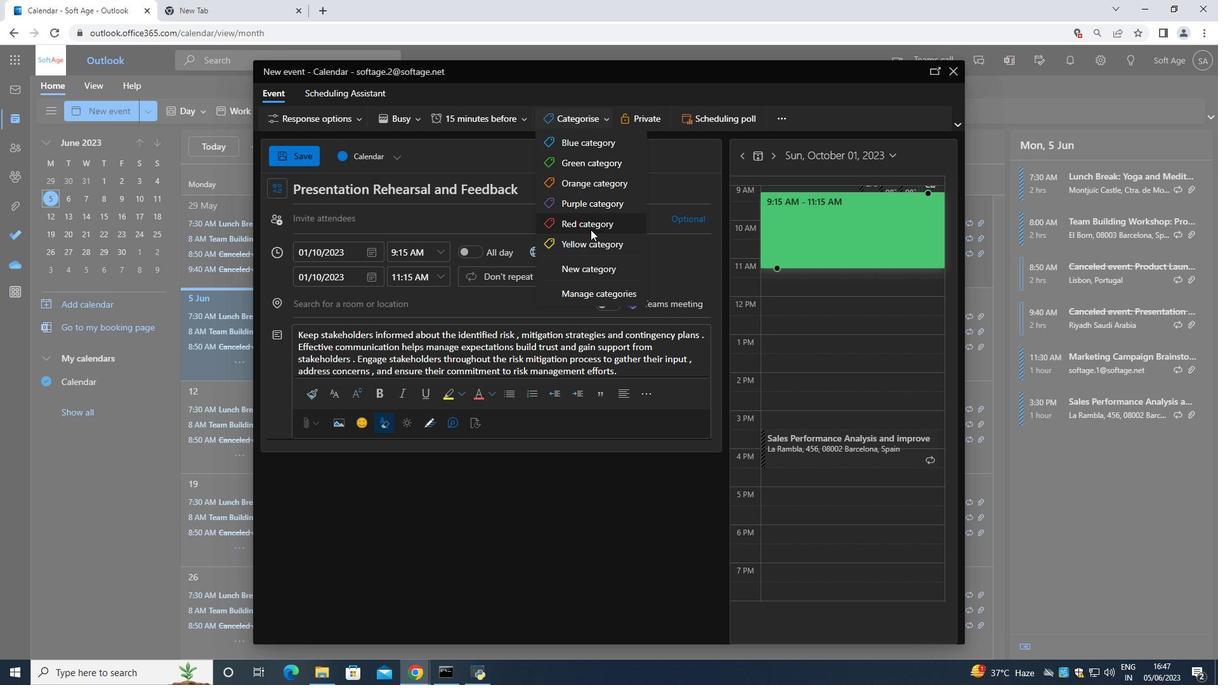 
Action: Mouse moved to (477, 306)
Screenshot: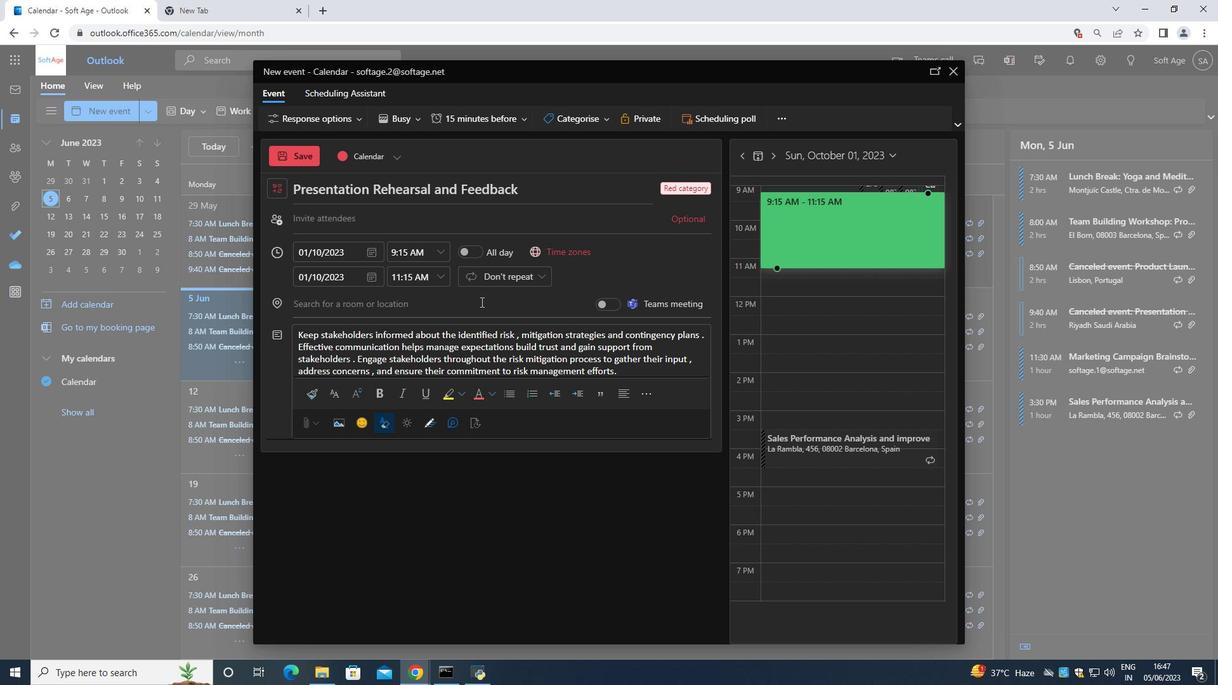 
Action: Mouse pressed left at (477, 306)
Screenshot: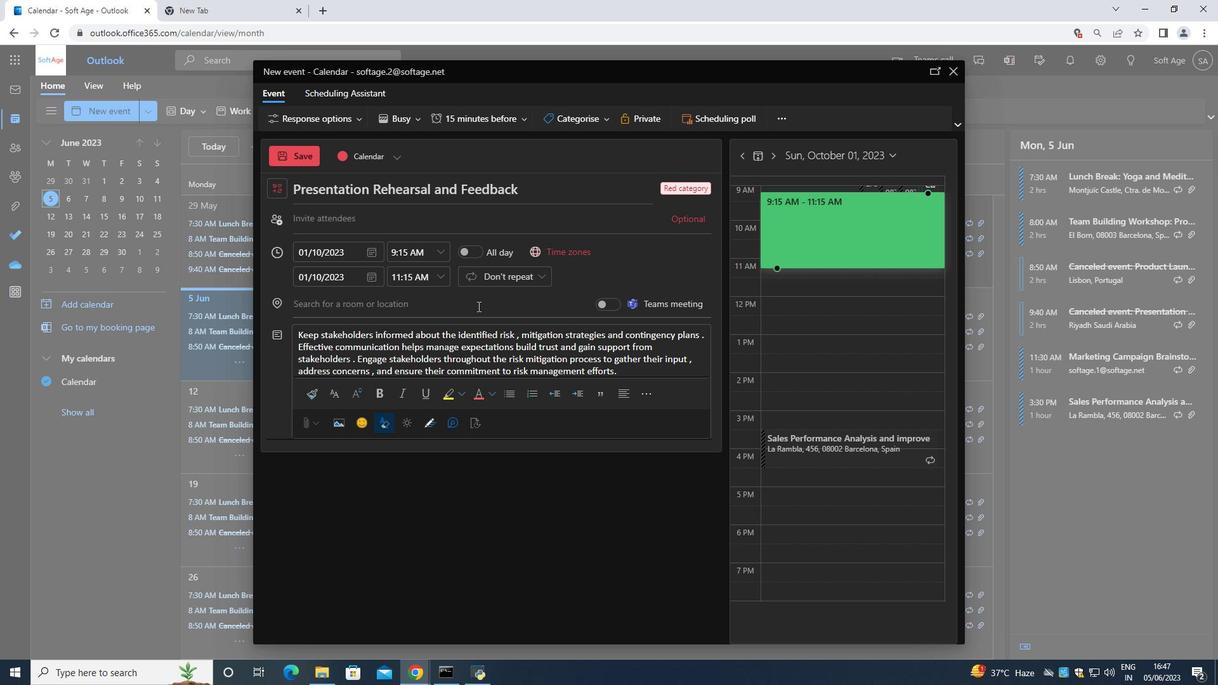
Action: Mouse moved to (477, 307)
Screenshot: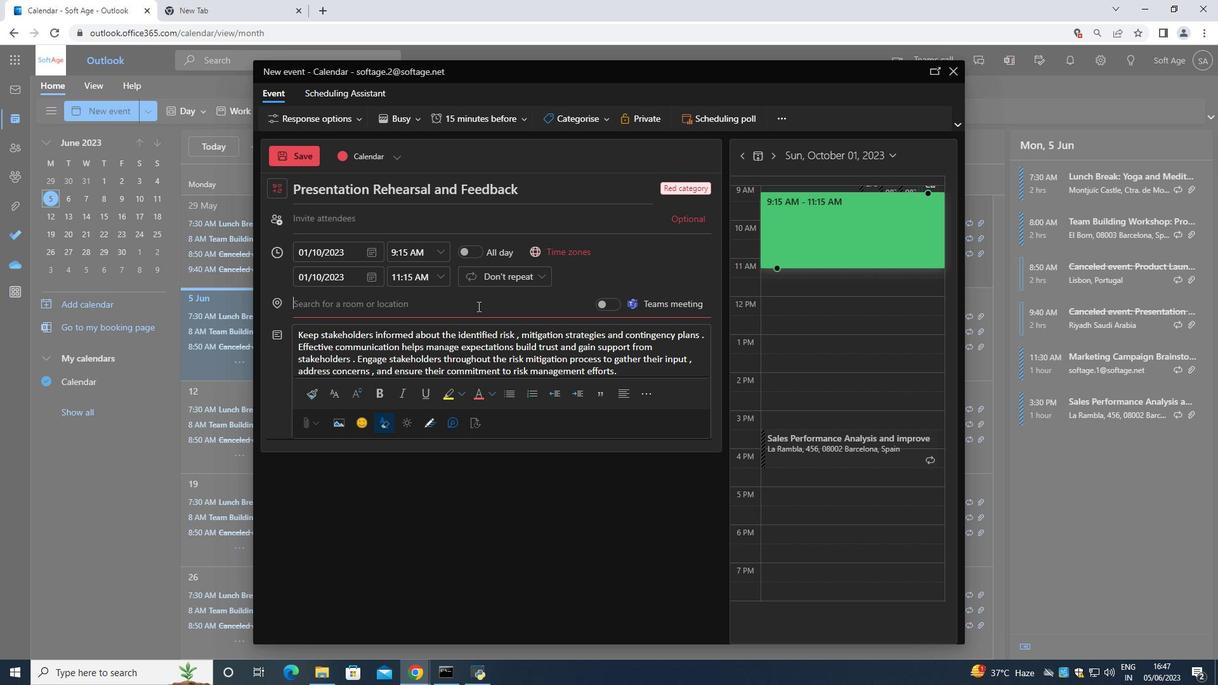 
Action: Key pressed 4566+<Key.backspace><Key.backspace><Key.backspace><Key.backspace>56<Key.space><Key.shift>Postojna<Key.space><Key.shift>Cave<Key.space>,<Key.space><Key.shift><Key.shift><Key.shift><Key.shift><Key.shift>Postojna<Key.space>,<Key.space><Key.shift><Key.shift><Key.shift><Key.shift><Key.shift><Key.shift><Key.shift><Key.shift><Key.shift><Key.shift><Key.shift><Key.shift>Slovenia<Key.space>
Screenshot: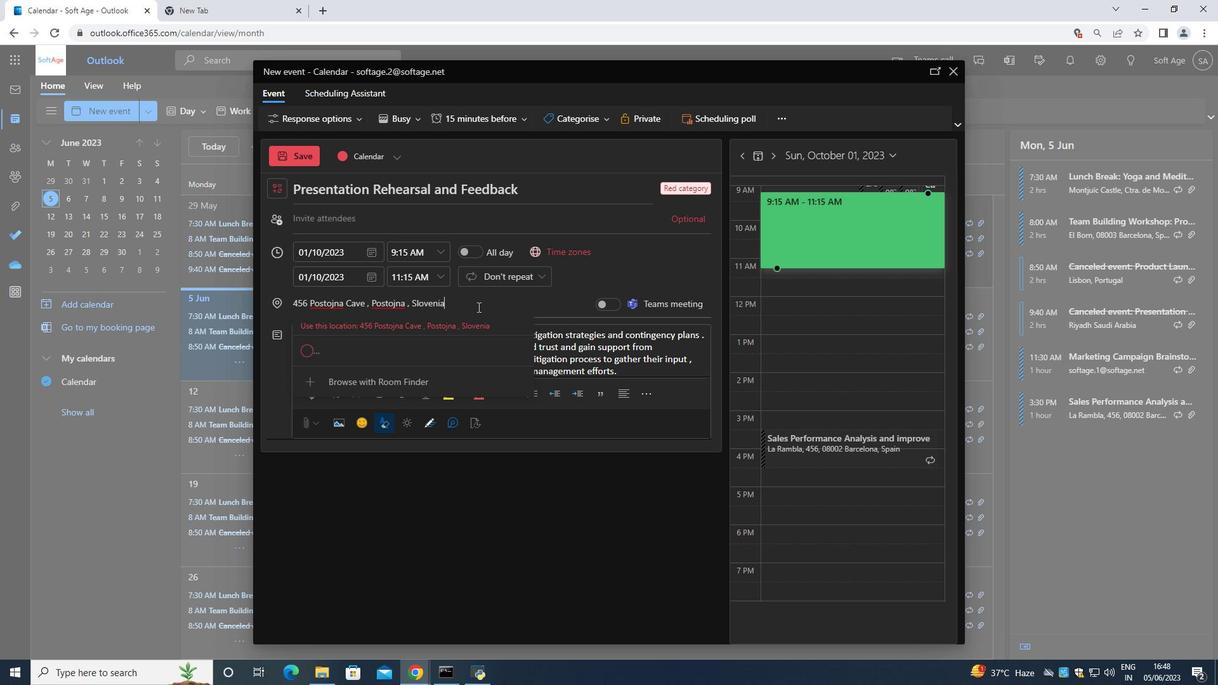 
Action: Mouse moved to (448, 226)
Screenshot: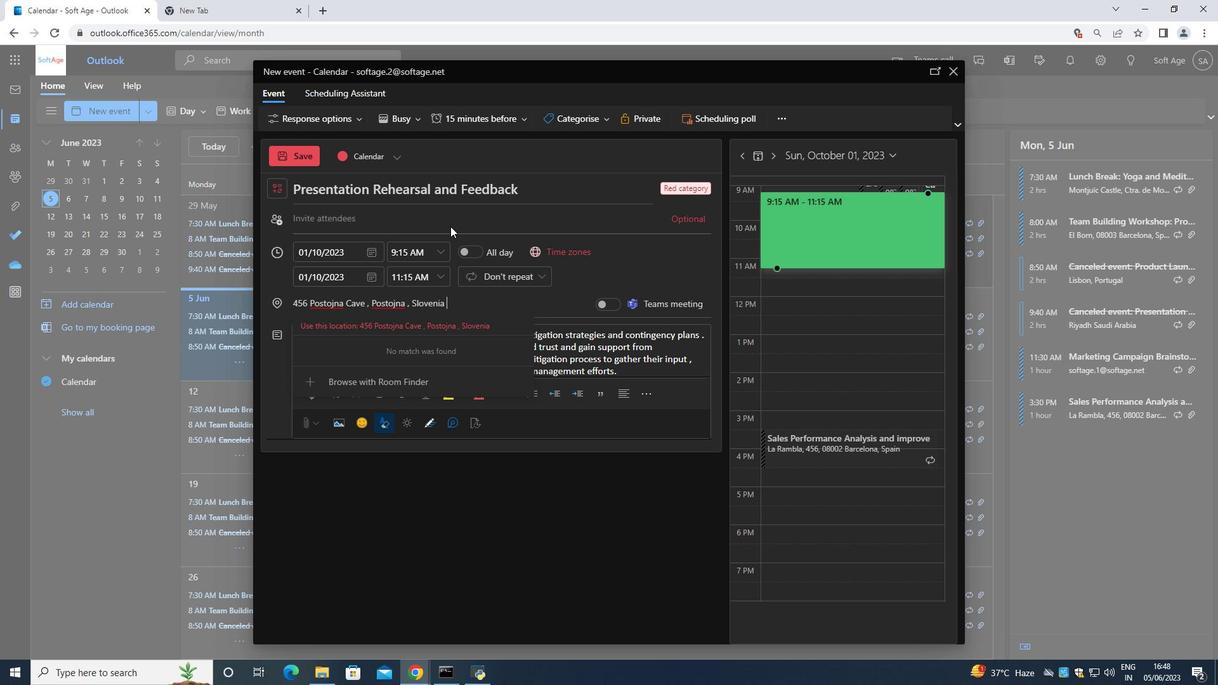 
Action: Mouse pressed left at (448, 226)
Screenshot: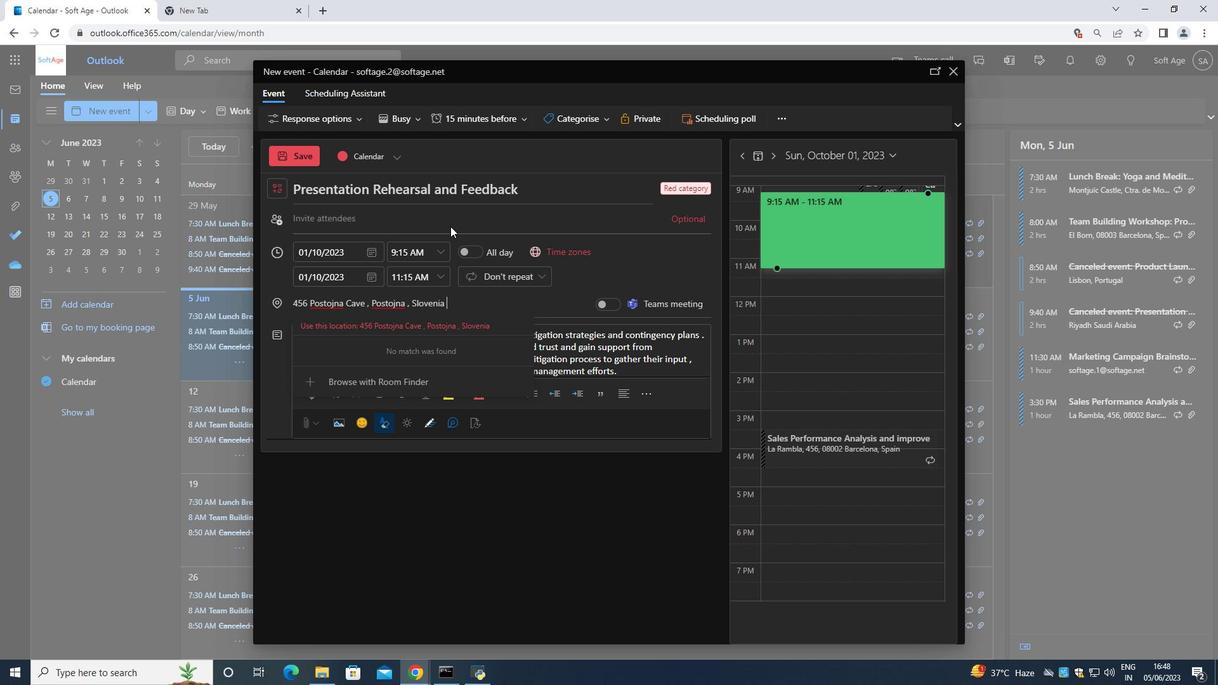 
Action: Mouse moved to (442, 222)
Screenshot: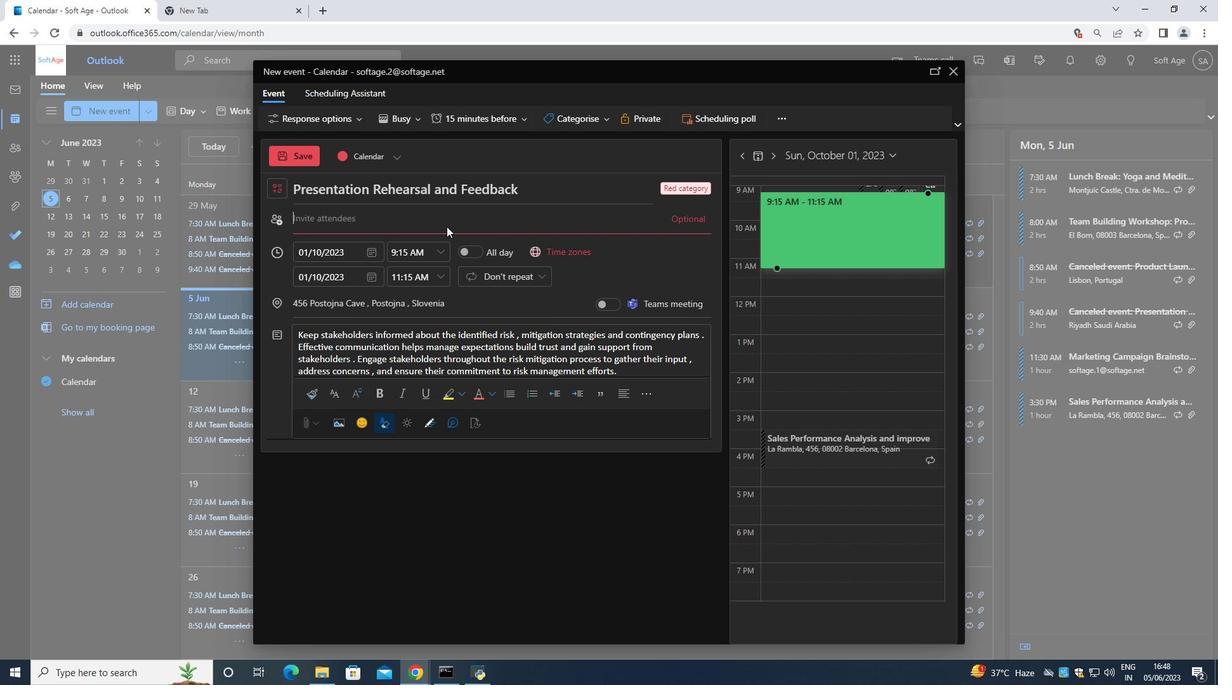 
Action: Key pressed <Key.shift>Softage<Key.shift>.10
Screenshot: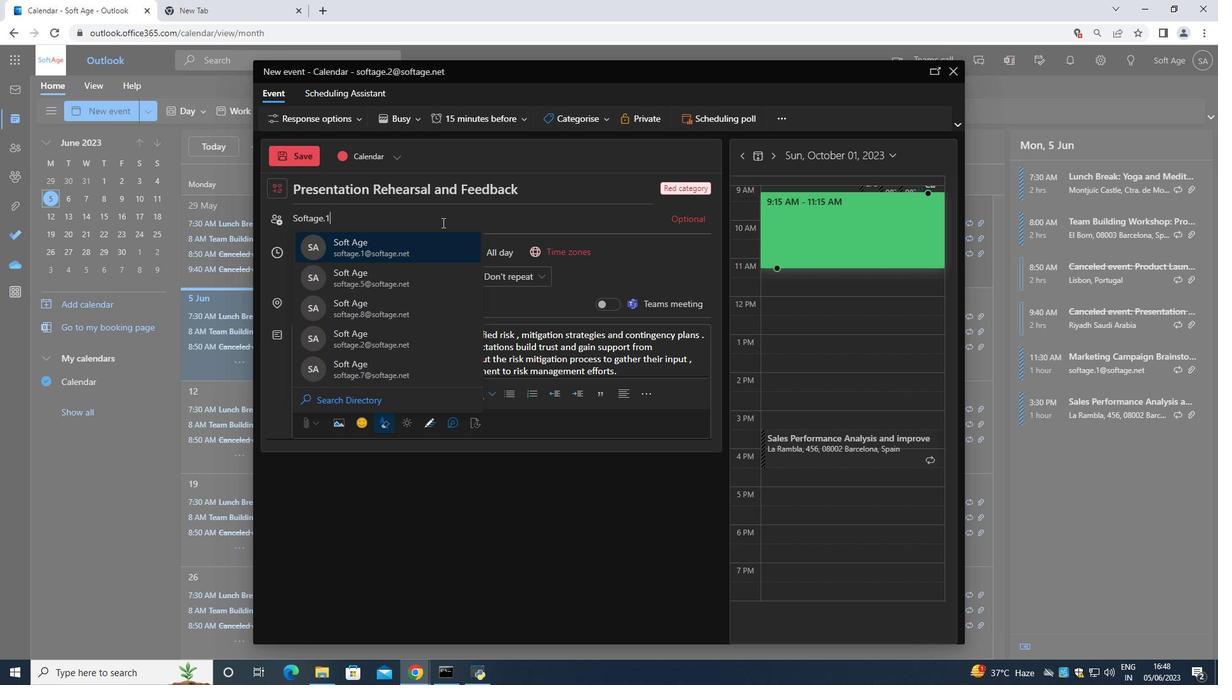 
Action: Mouse moved to (392, 281)
Screenshot: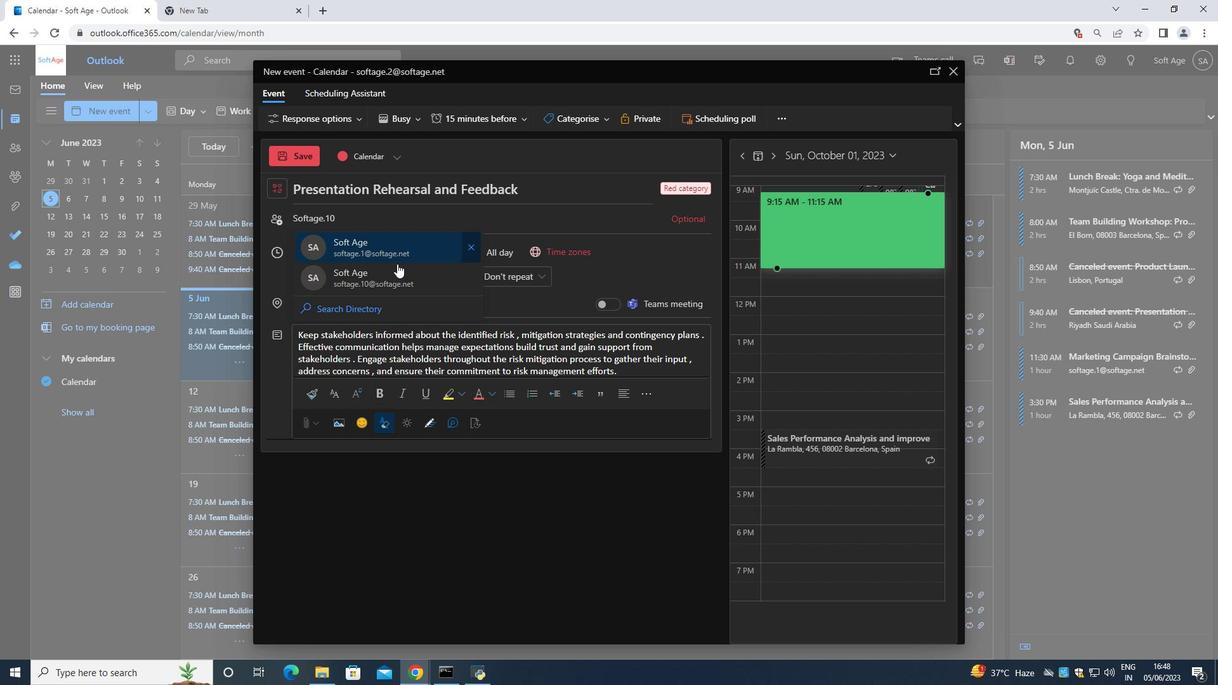 
Action: Mouse pressed left at (392, 281)
Screenshot: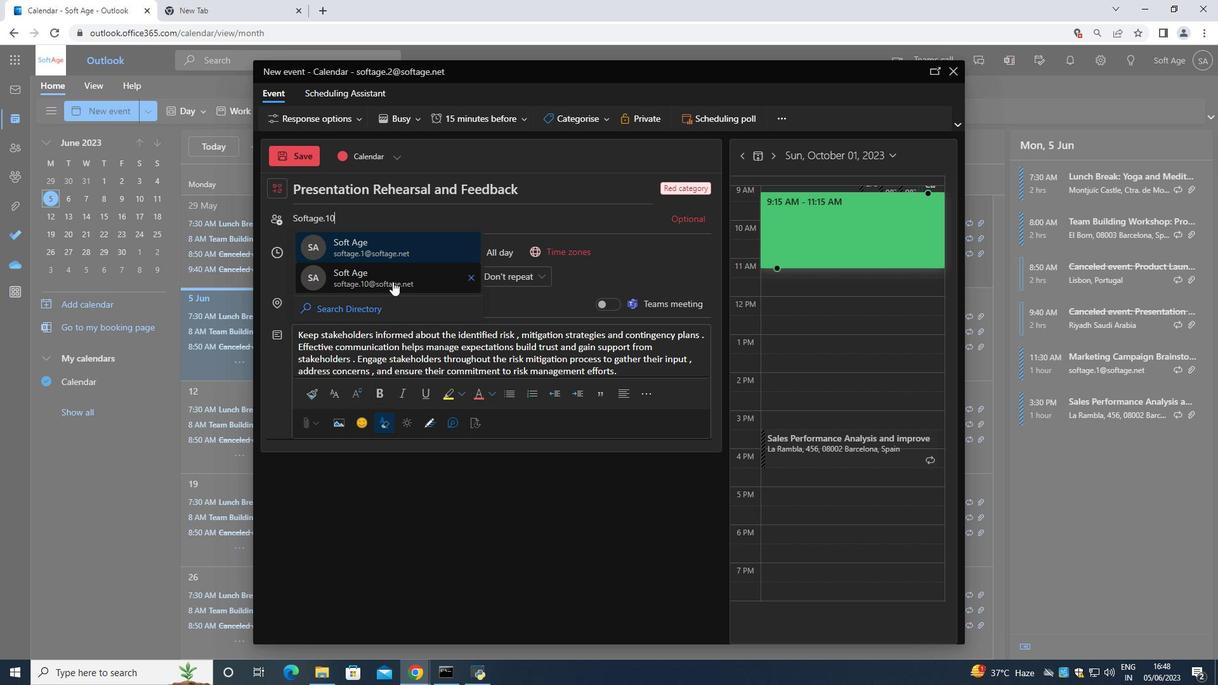 
Action: Mouse moved to (386, 242)
Screenshot: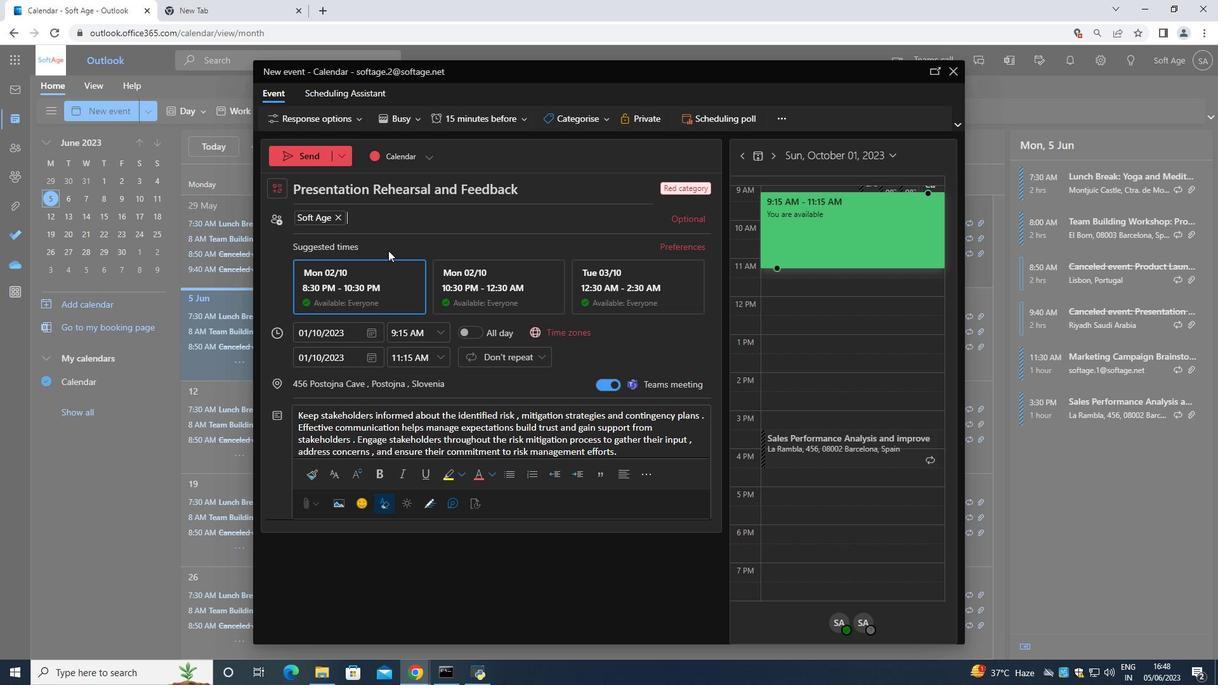 
Action: Key pressed <Key.shift>Softage.1
Screenshot: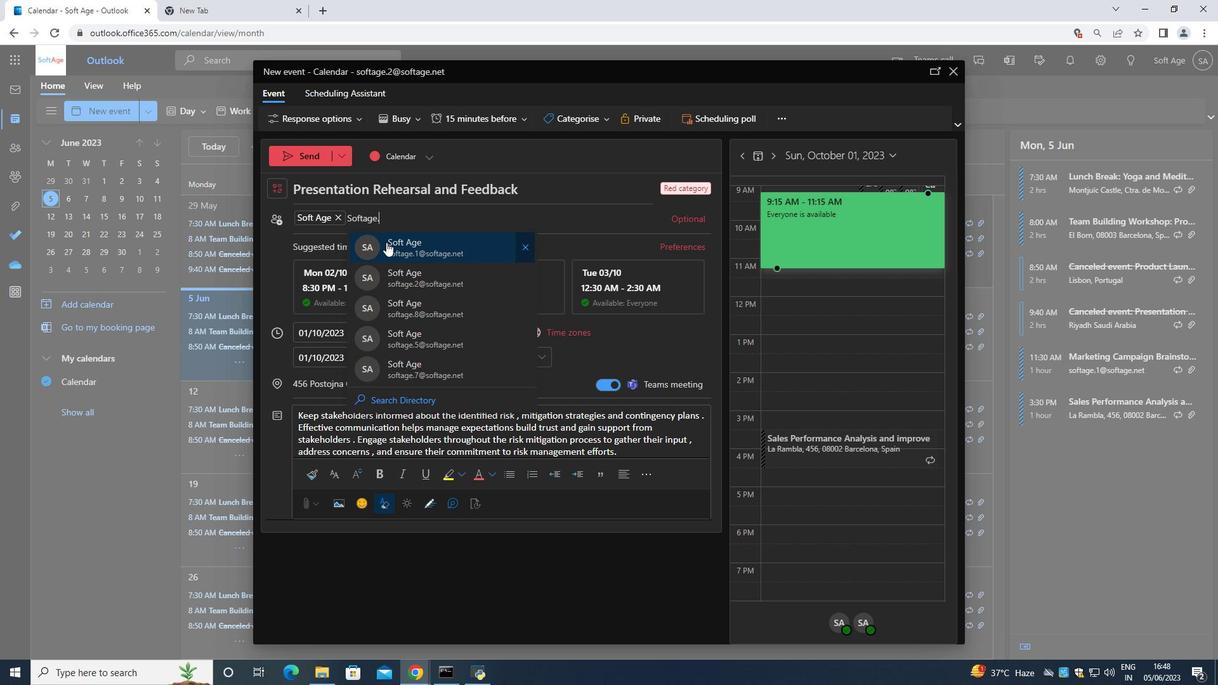 
Action: Mouse pressed left at (386, 242)
Screenshot: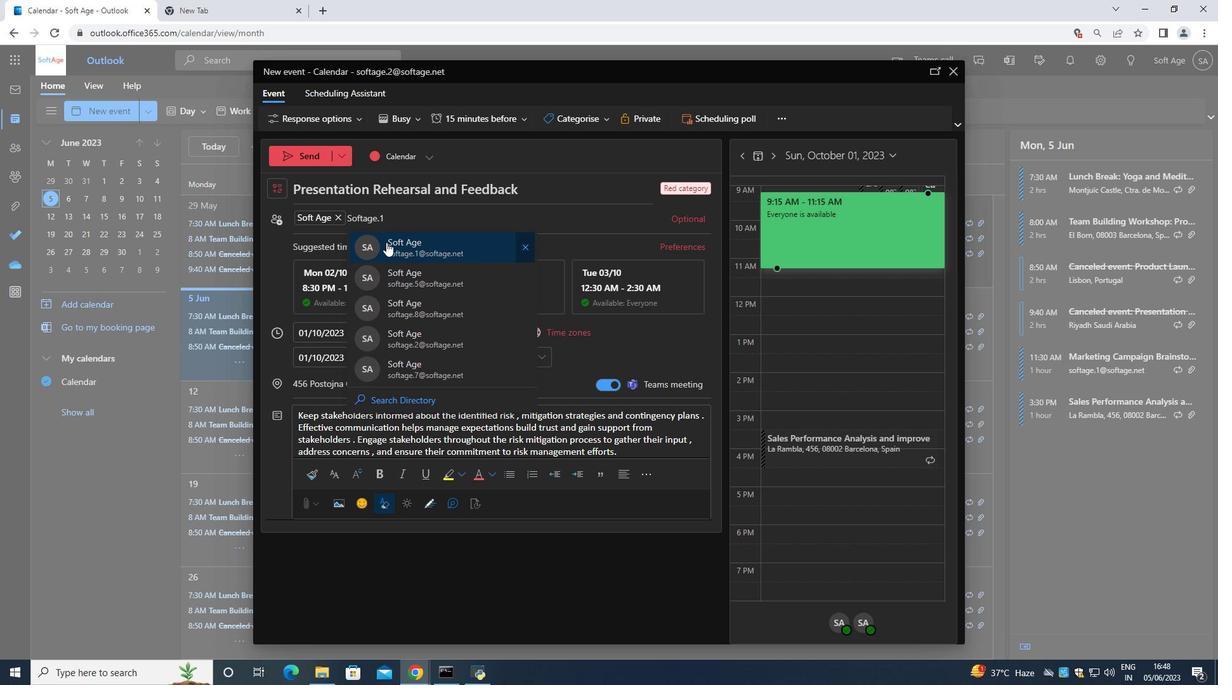 
Action: Mouse moved to (449, 111)
Screenshot: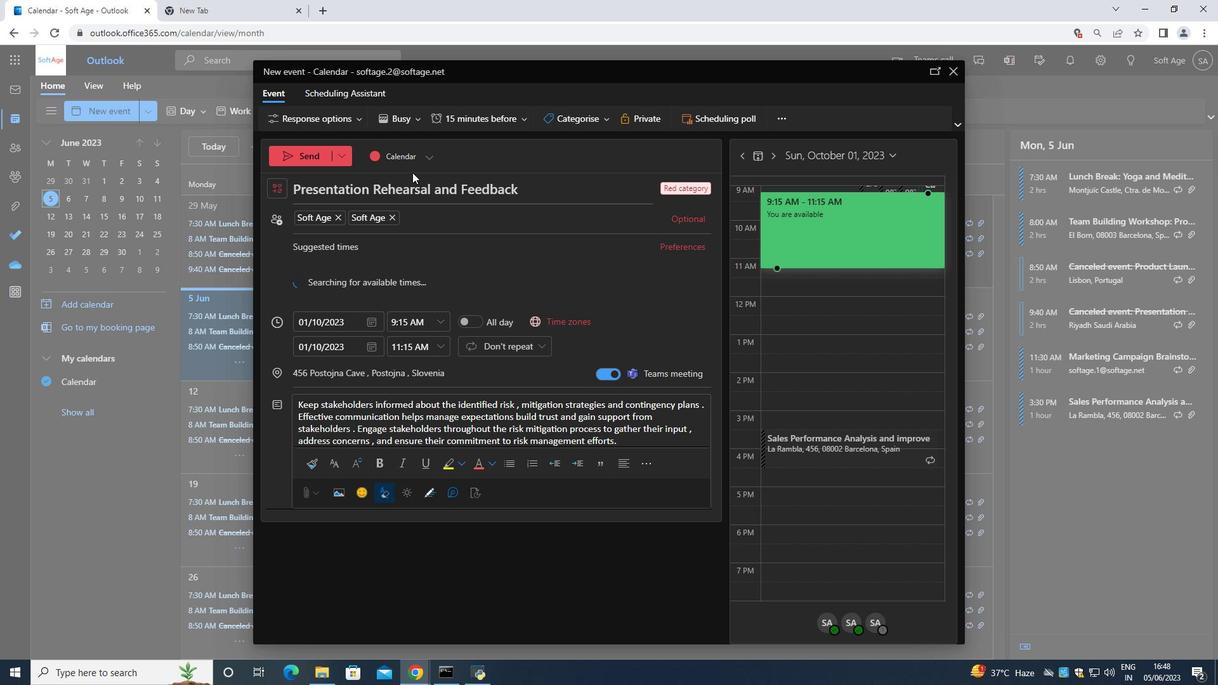 
Action: Mouse pressed left at (449, 111)
Screenshot: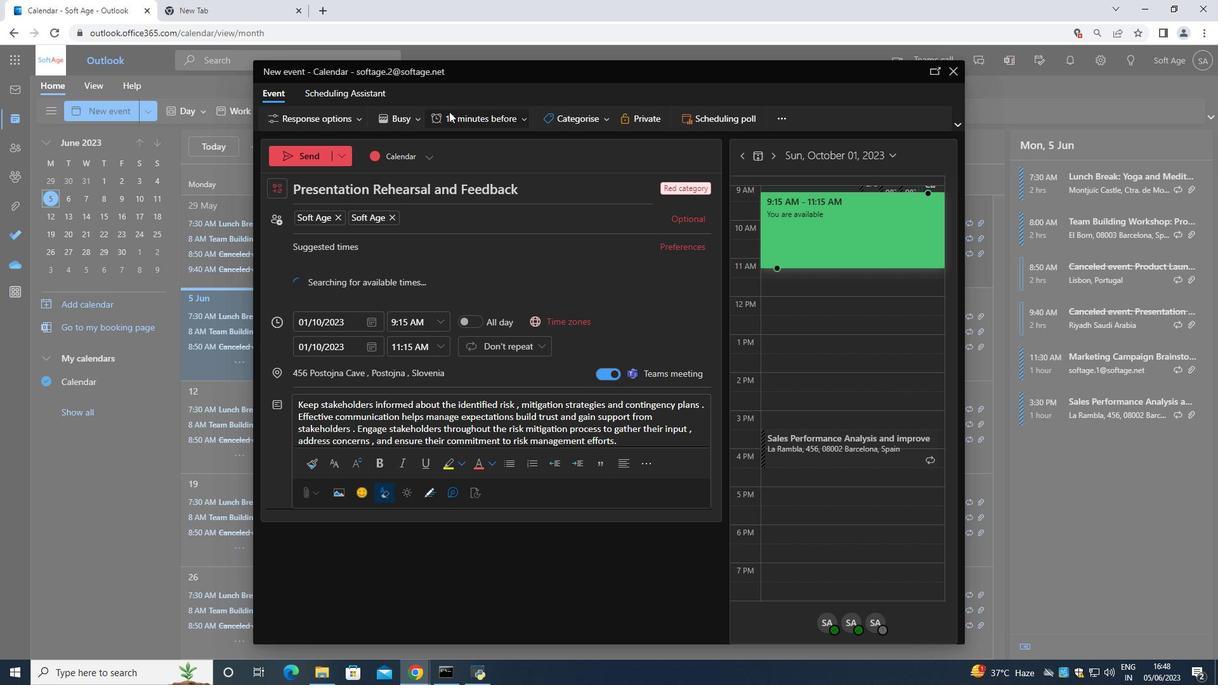 
Action: Mouse moved to (467, 165)
Screenshot: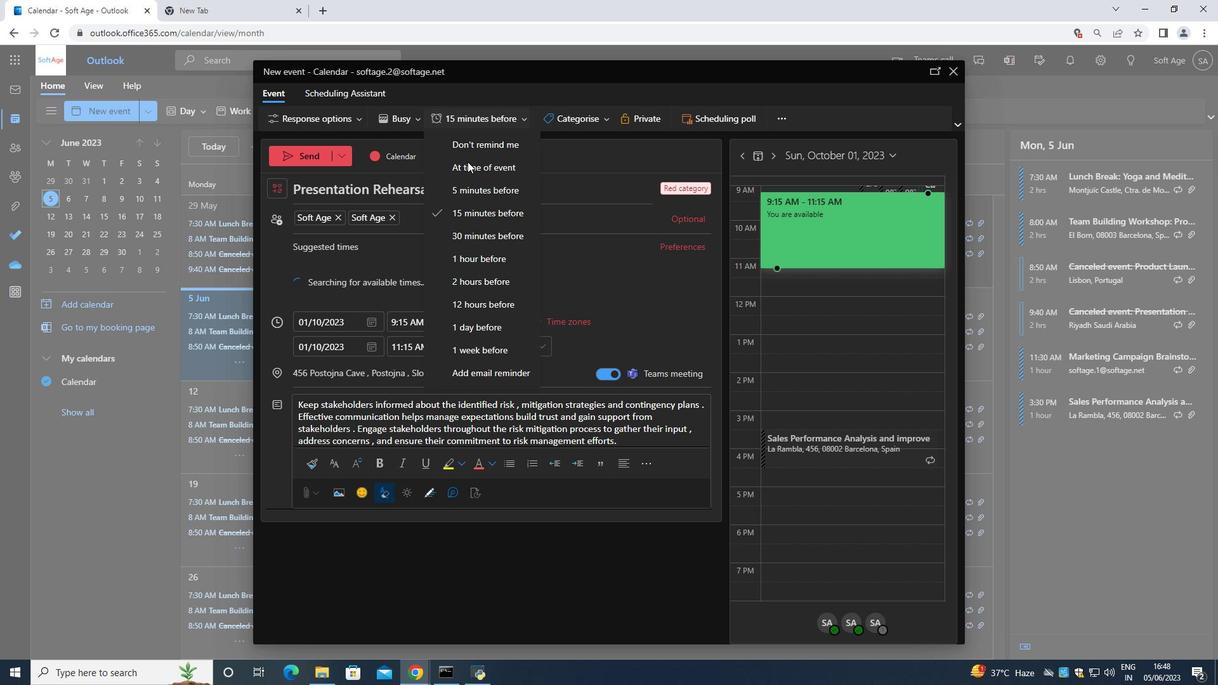 
Action: Mouse pressed left at (467, 165)
Screenshot: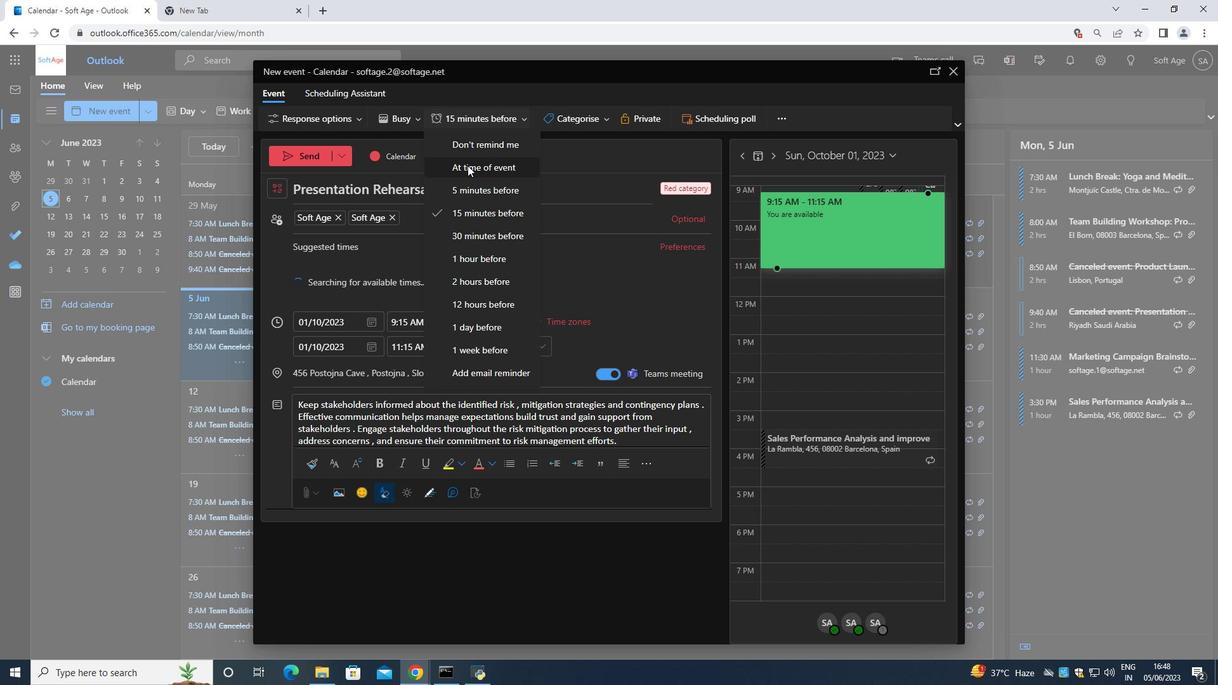 
Action: Mouse moved to (308, 152)
Screenshot: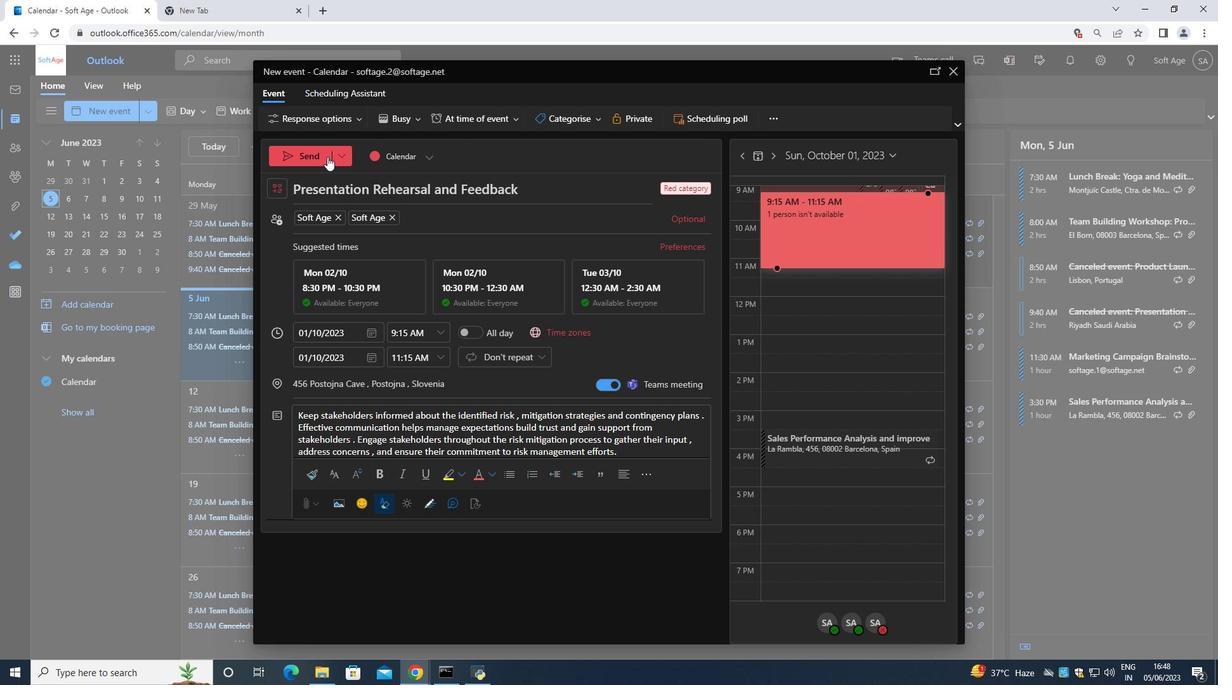 
Action: Mouse pressed left at (308, 152)
Screenshot: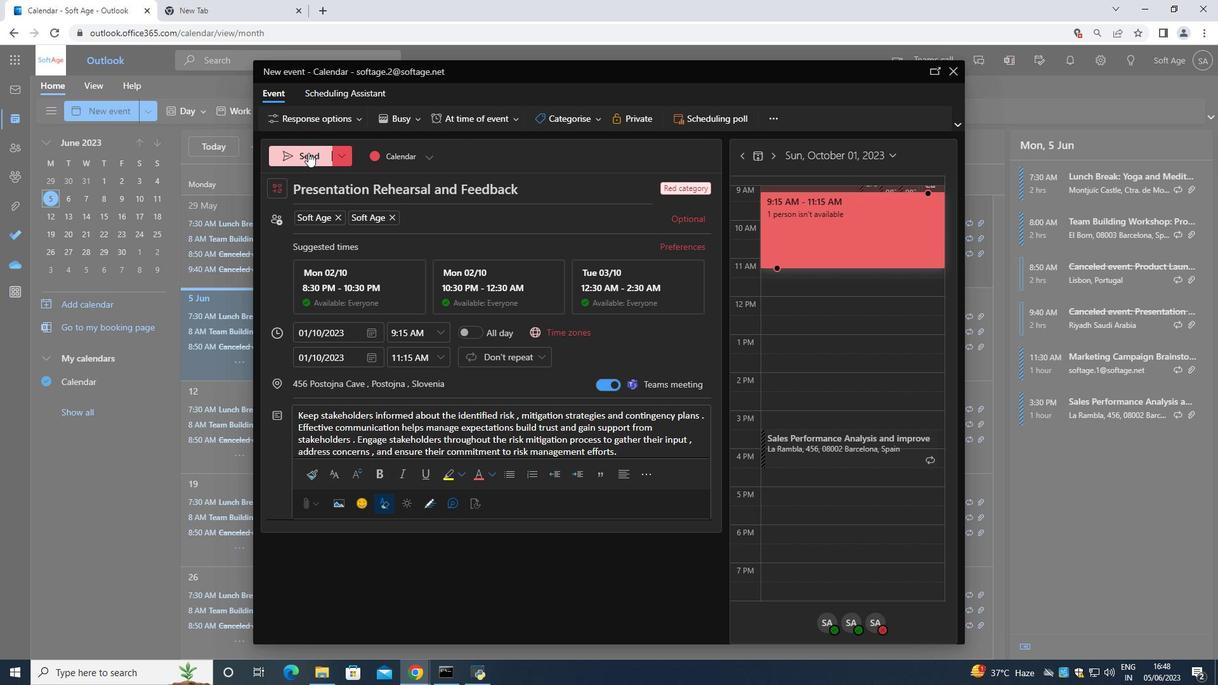 
Action: Mouse moved to (339, 158)
Screenshot: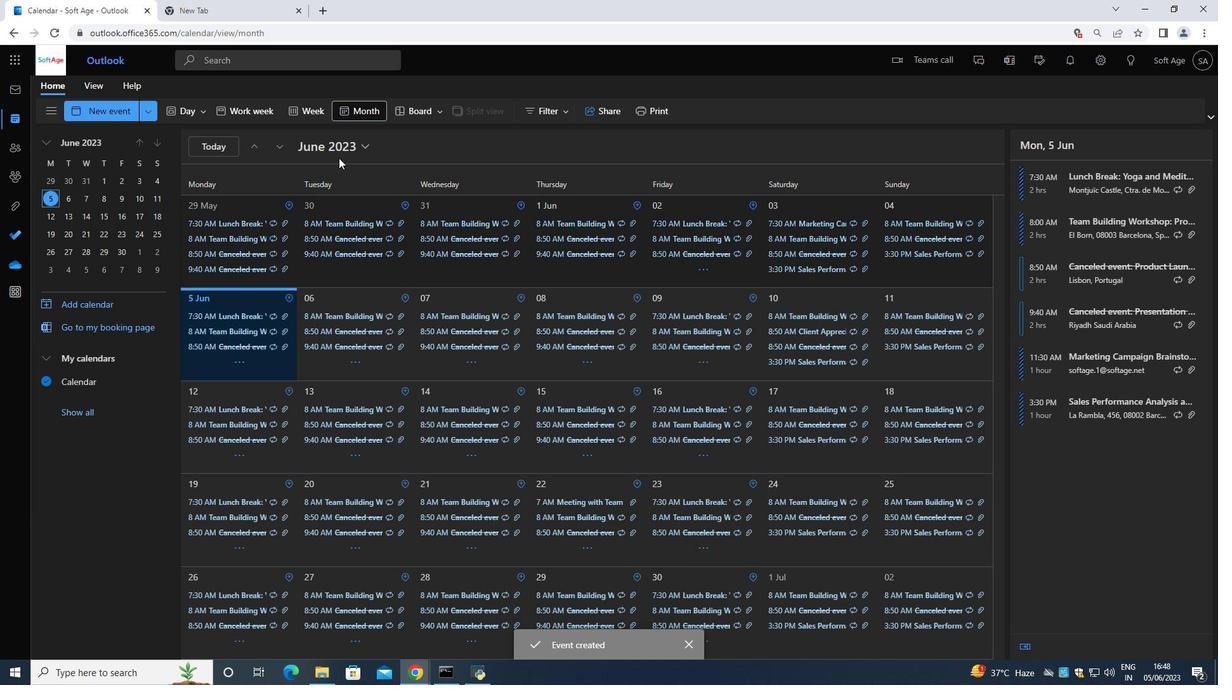 
